 Task: Create new invoice with Date Opened :15-Apr-23, Select Customer: Bread Zeppelin, Terms: Payment Term 1. Make invoice entry for item-1 with Date: 15-Apr-23, Description: The Cheesecake Factory Strawberry_x000D_
, Action: Material, Income Account: Income:Sales, Quantity: 1, Unit Price: 8.2, Discount %: 9. Make entry for item-2 with Date: 15-Apr-23, Description: Kiss Press-On Manicure Fake Nails White Noise 24-Piece, Action: Material, Income Account: Income:Sales, Quantity: 1, Unit Price: 9.25, Discount %: 6. Make entry for item-3 with Date: 15-Apr-23, Description: Bugles Original_x000D_
, Action: Material, Income Account: Income:Sales, Quantity: 1, Unit Price: 10.25, Discount %: 8. Write Notes: Looking forward to serving you again.. Post Invoice with Post Date: 15-Apr-23, Post to Accounts: Assets:Accounts Receivable. Pay / Process Payment with Transaction Date: 15-May-23, Amount: 25.587, Transfer Account: Checking Account. Print Invoice, display notes by going to Option, then go to Display Tab and check Invoice Notes.
Action: Mouse pressed left at (145, 28)
Screenshot: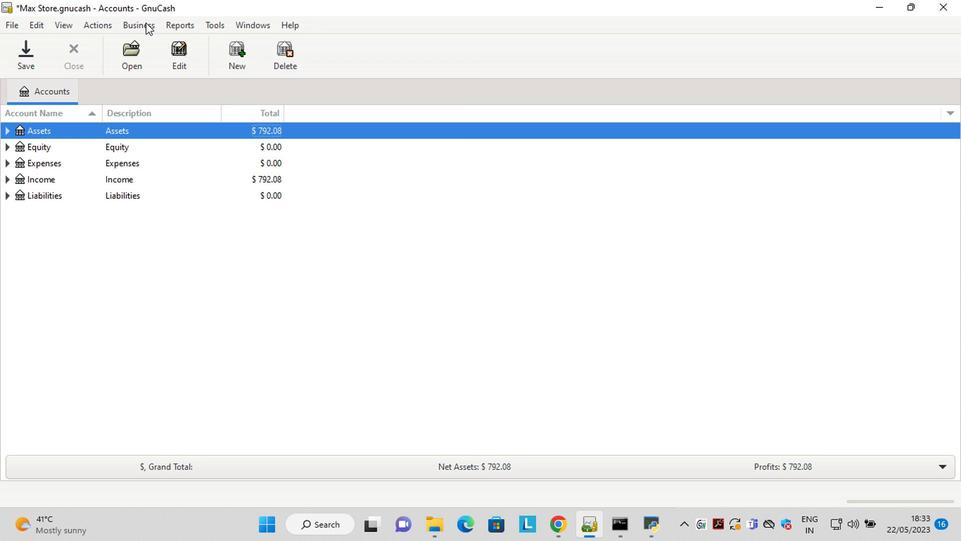 
Action: Mouse moved to (305, 100)
Screenshot: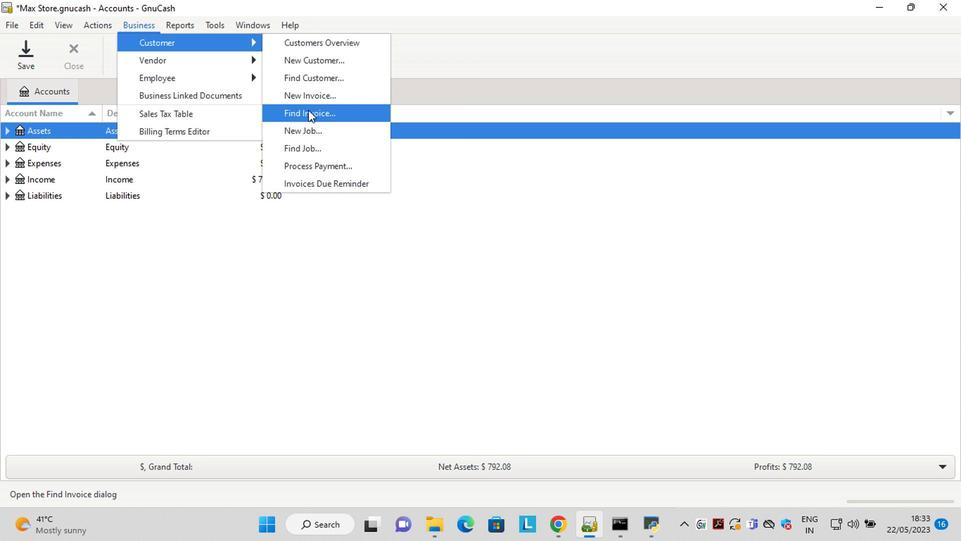 
Action: Mouse pressed left at (305, 100)
Screenshot: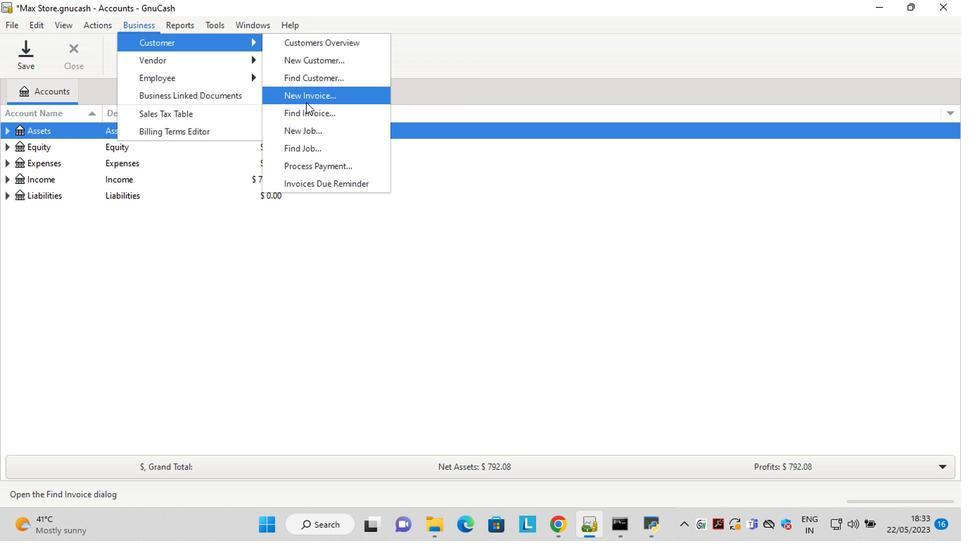 
Action: Mouse moved to (506, 211)
Screenshot: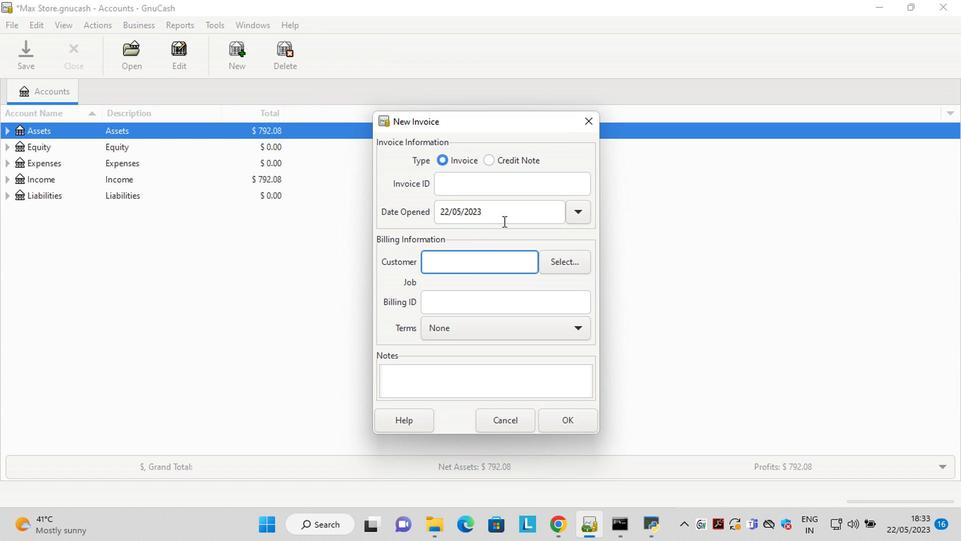
Action: Mouse pressed left at (506, 211)
Screenshot: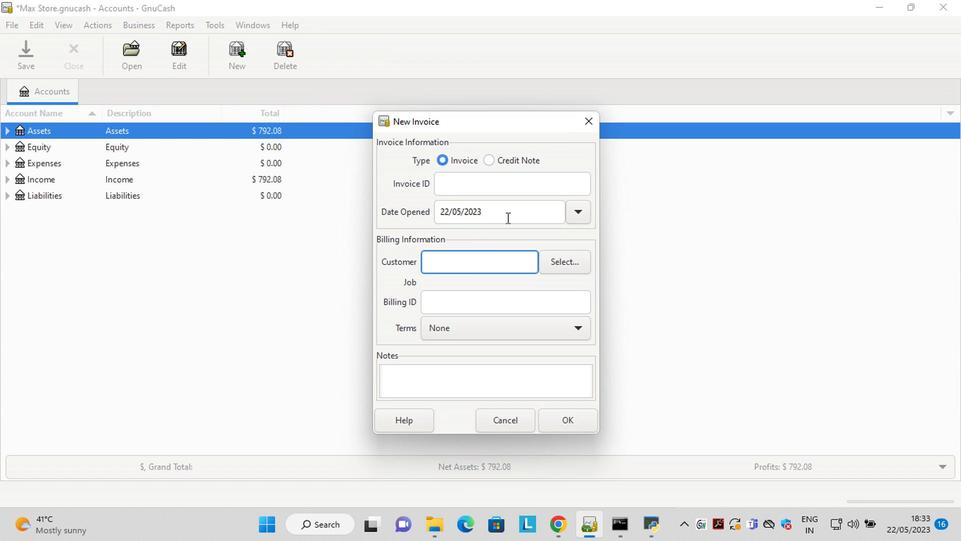 
Action: Key pressed <Key.left><Key.left><Key.left><Key.left><Key.left><Key.left><Key.left><Key.left><Key.left><Key.left><Key.left><Key.left><Key.left><Key.left><Key.left><Key.delete><Key.delete>15<Key.right><Key.right><Key.delete>4
Screenshot: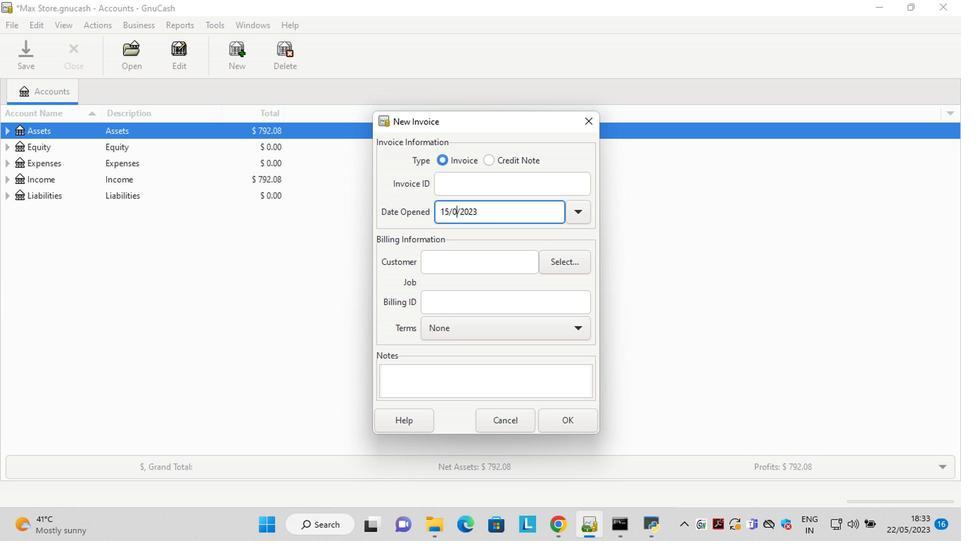
Action: Mouse moved to (572, 253)
Screenshot: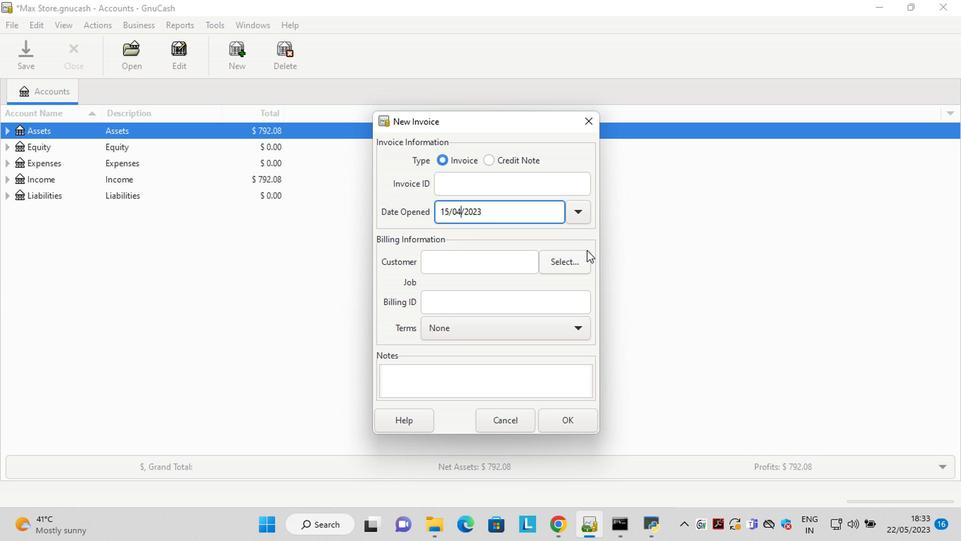 
Action: Mouse pressed left at (572, 253)
Screenshot: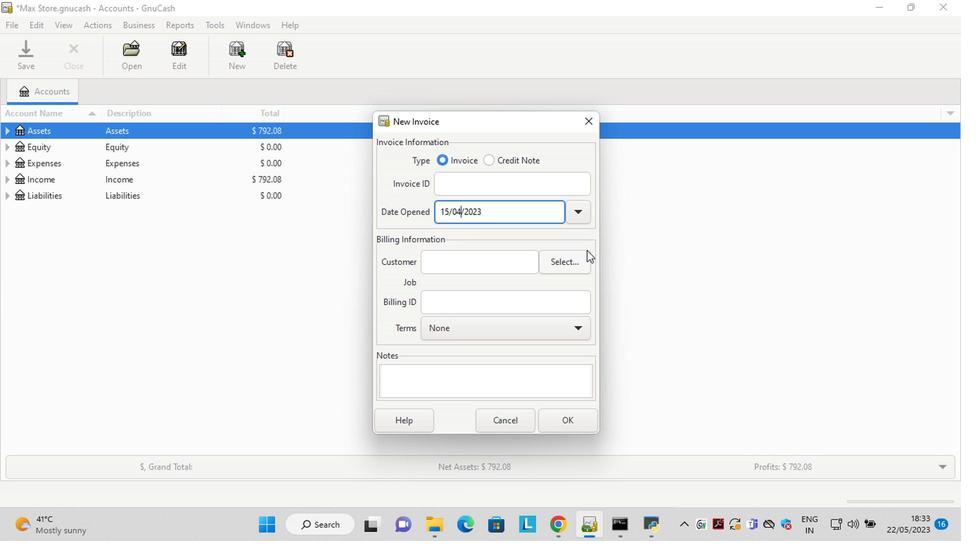 
Action: Mouse moved to (553, 240)
Screenshot: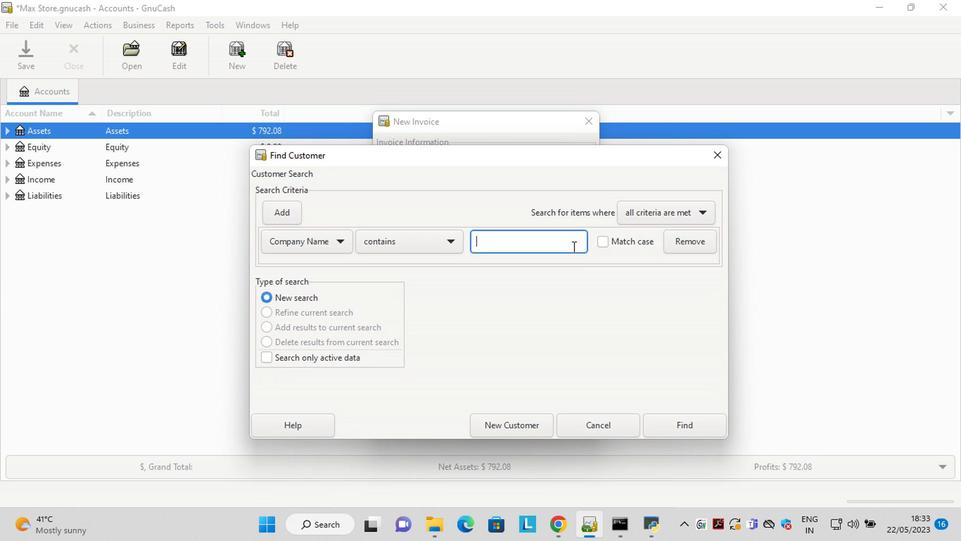 
Action: Mouse pressed left at (553, 240)
Screenshot: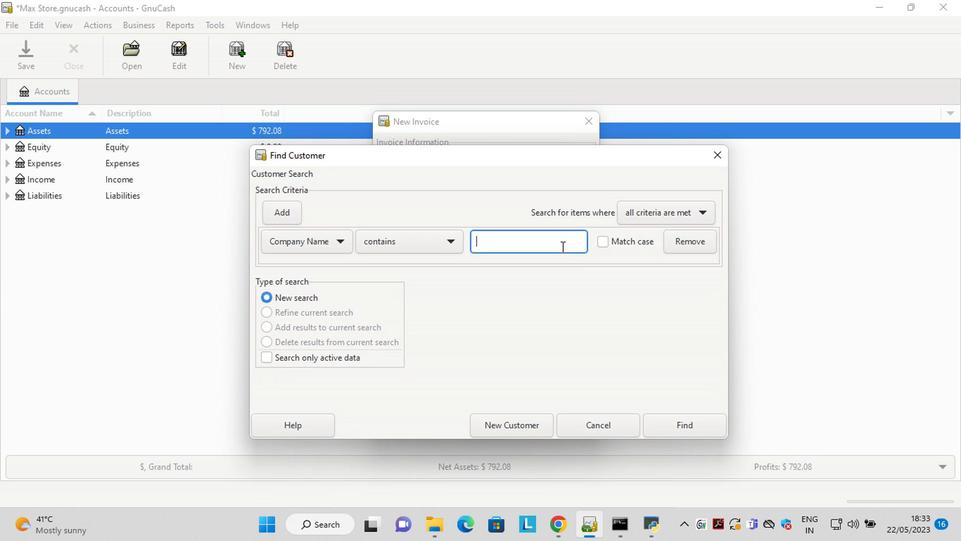 
Action: Key pressed <Key.shift>Bread
Screenshot: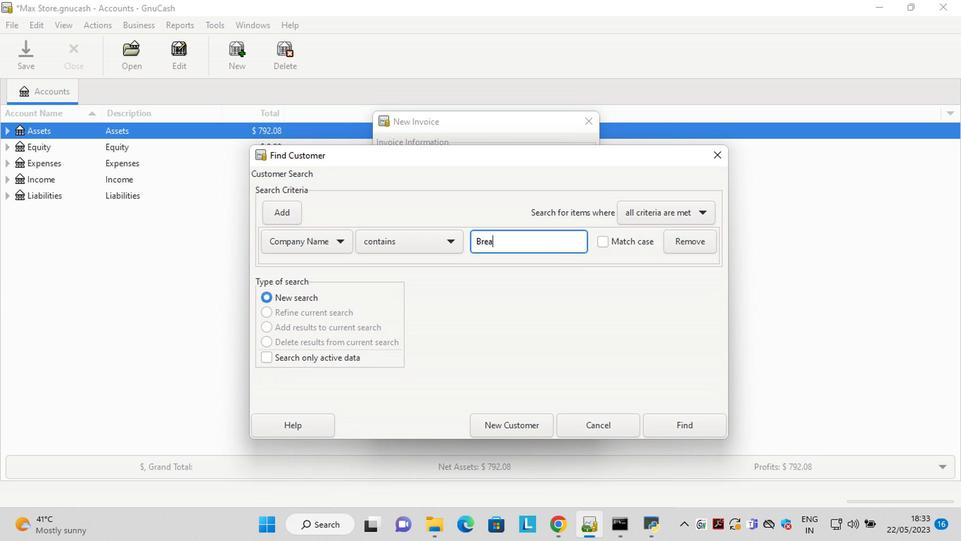 
Action: Mouse moved to (673, 413)
Screenshot: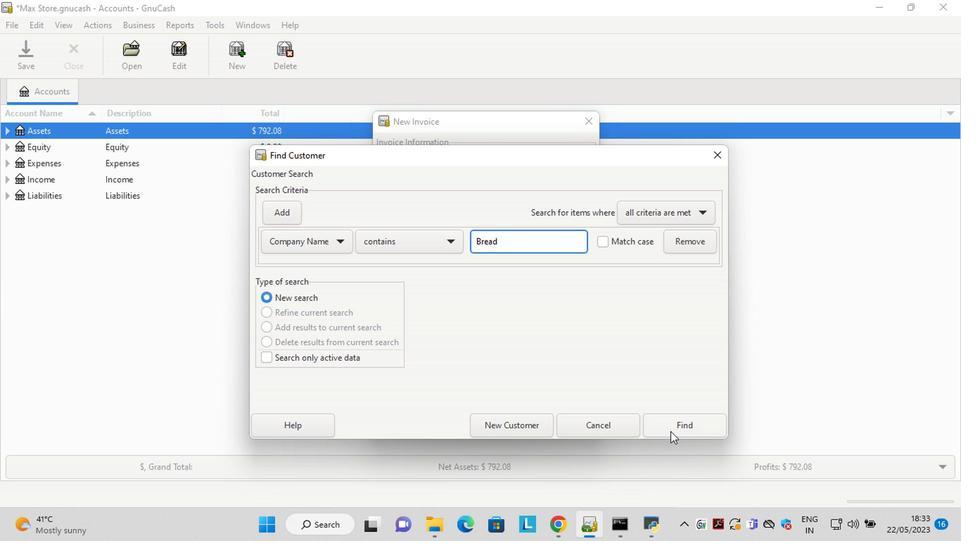 
Action: Mouse pressed left at (673, 413)
Screenshot: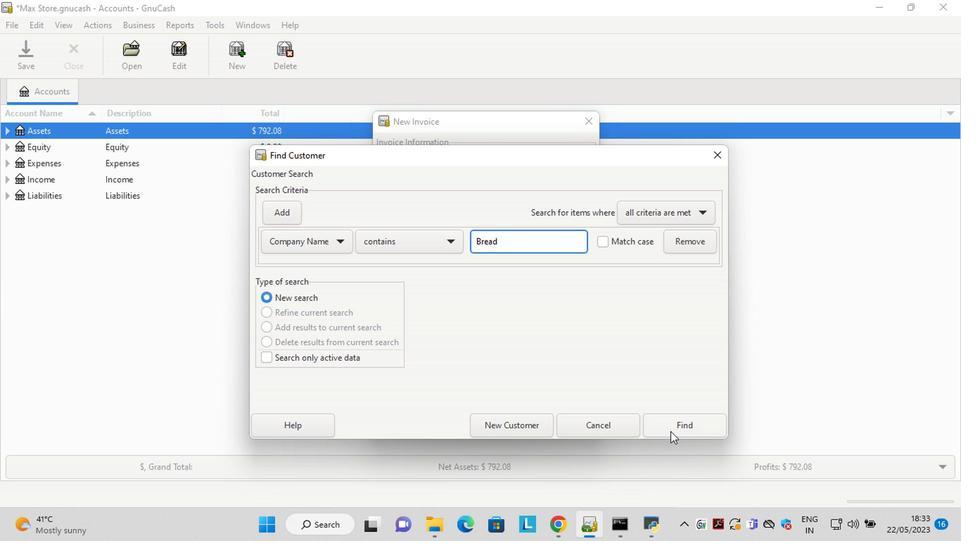 
Action: Mouse moved to (482, 275)
Screenshot: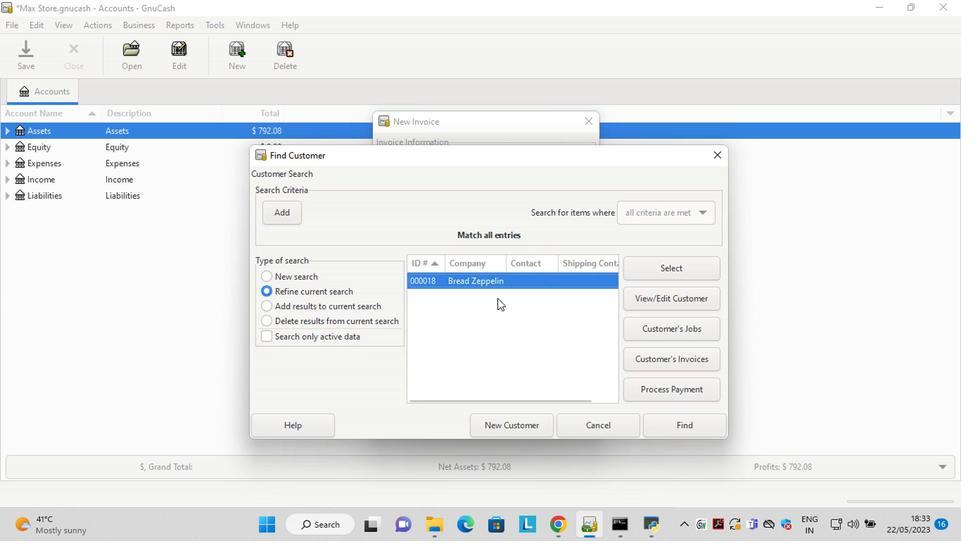 
Action: Mouse pressed left at (482, 275)
Screenshot: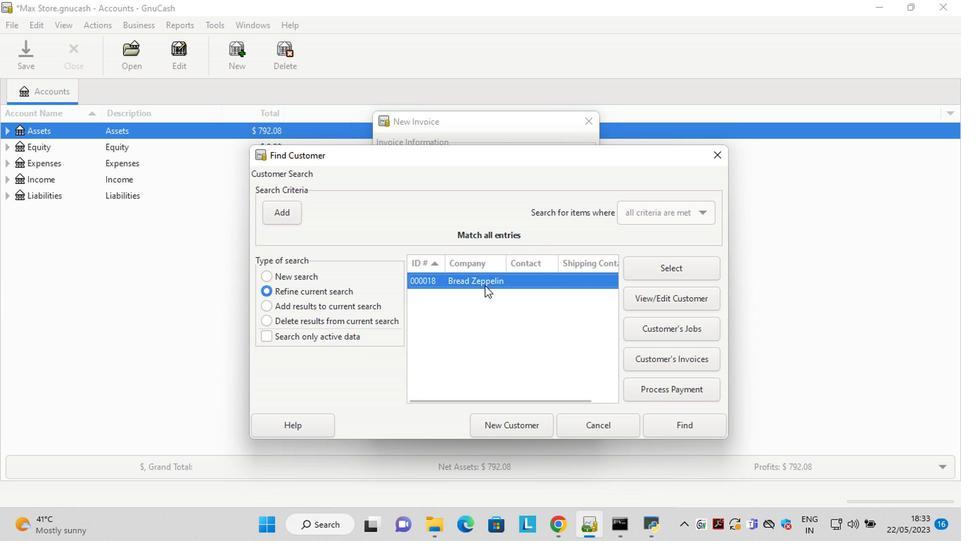 
Action: Mouse pressed left at (482, 275)
Screenshot: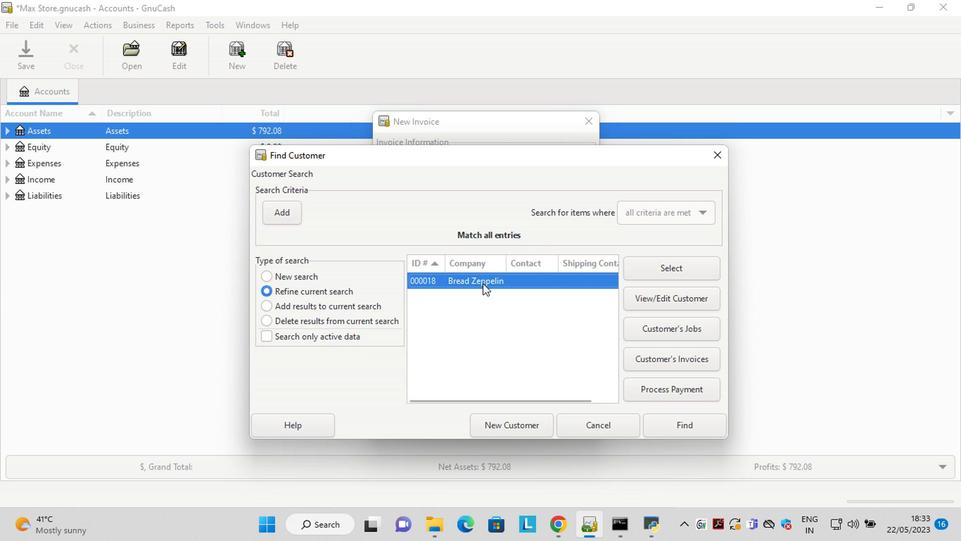 
Action: Mouse moved to (485, 322)
Screenshot: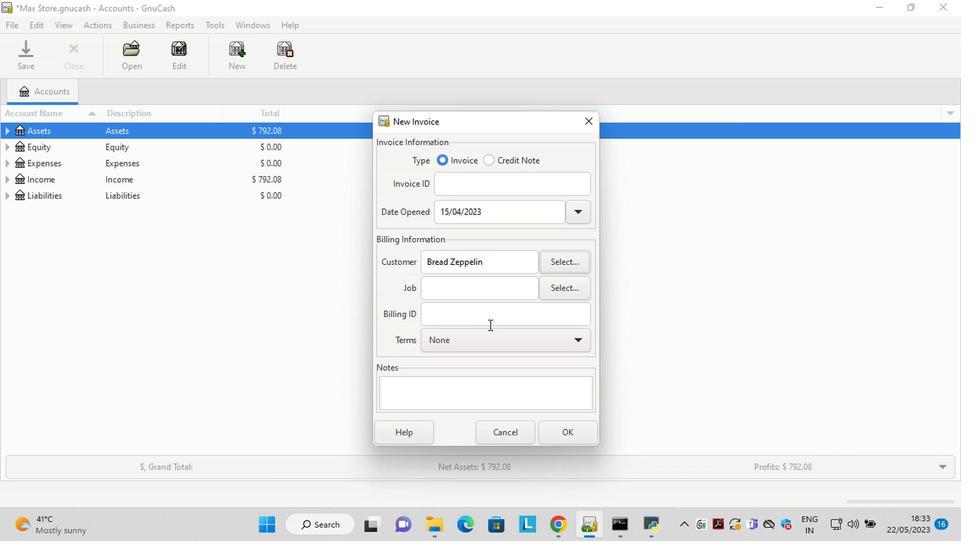 
Action: Mouse pressed left at (485, 322)
Screenshot: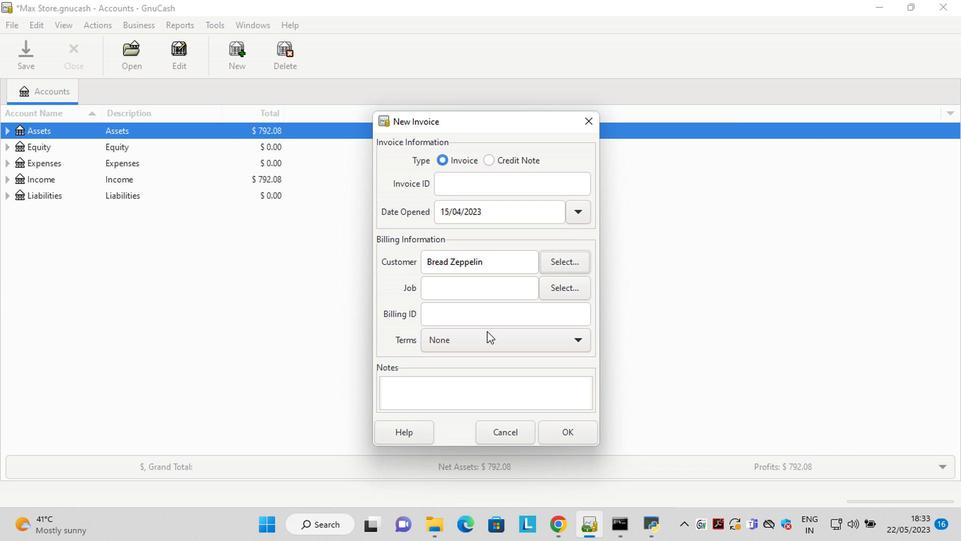 
Action: Mouse moved to (466, 348)
Screenshot: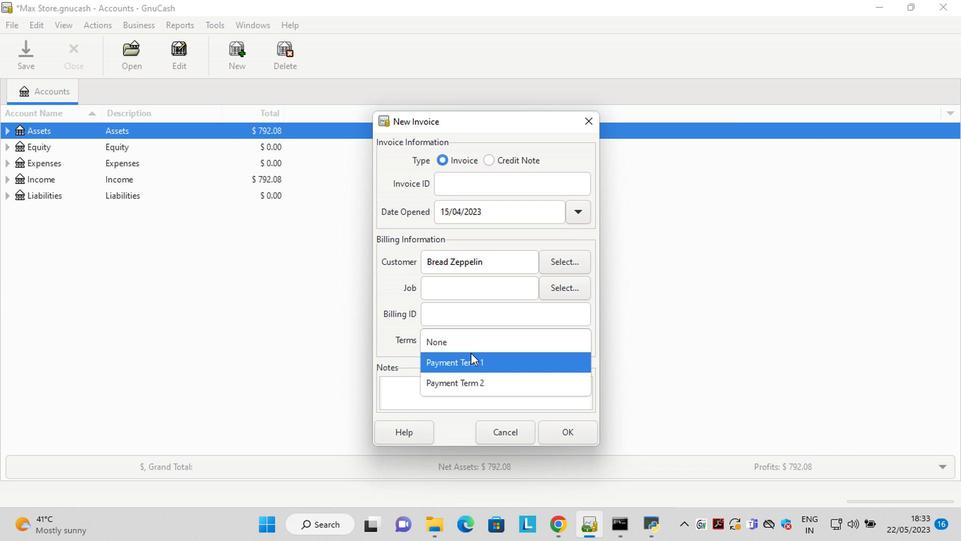 
Action: Mouse pressed left at (466, 348)
Screenshot: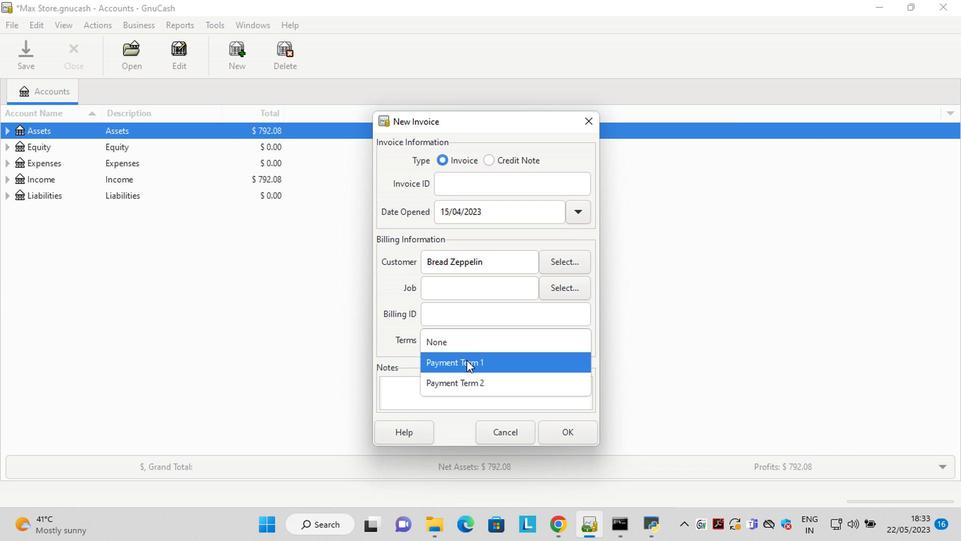 
Action: Mouse moved to (574, 412)
Screenshot: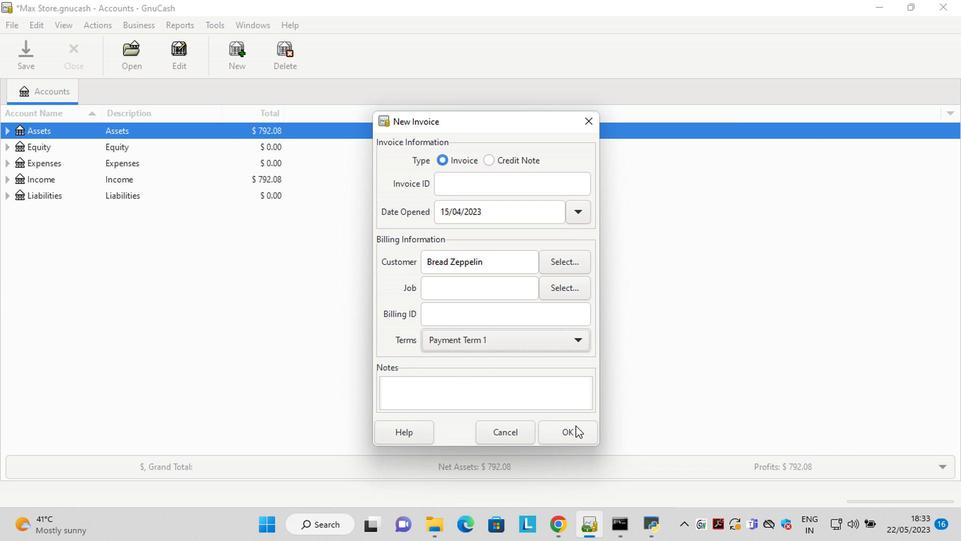 
Action: Mouse pressed left at (574, 412)
Screenshot: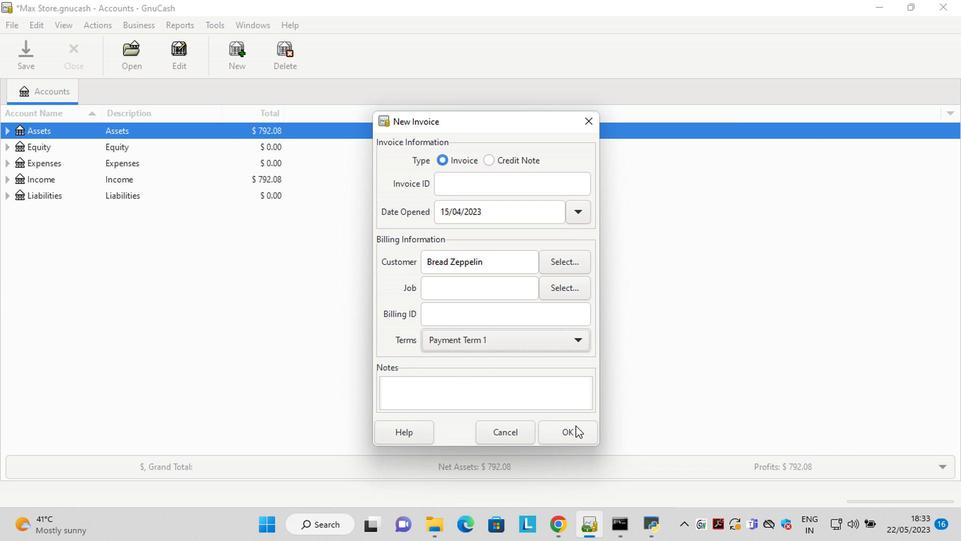
Action: Mouse moved to (410, 322)
Screenshot: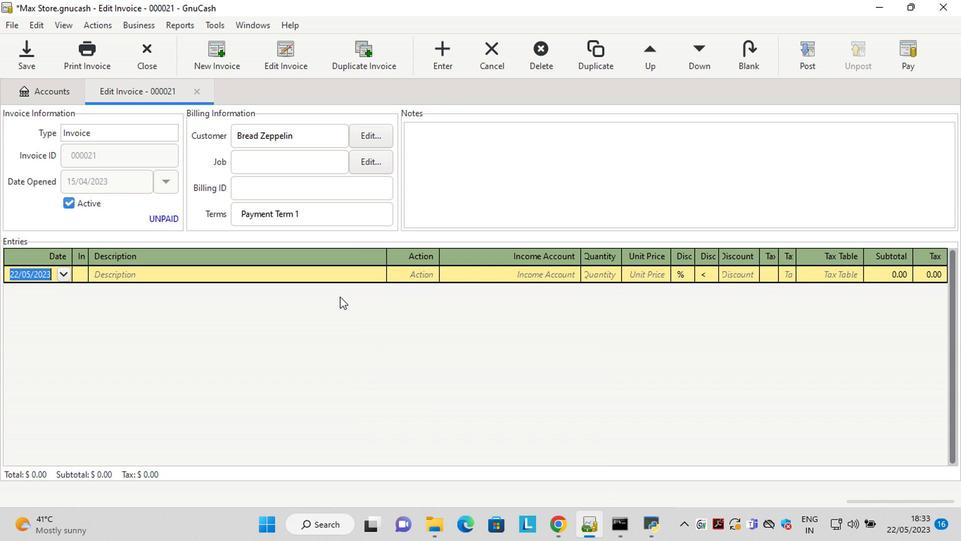 
Action: Key pressed <Key.left><Key.delete><Key.delete>15<Key.right><Key.right><Key.delete>4<Key.tab><Key.shift>The<Key.space><Key.shift>Cheesecake<Key.space><Key.shift>Factory<Key.space><Key.shift>Strawberry<Key.tab>ma<Key.tab>sale<Key.tab>1<Key.tab>8.20<Key.tab>
Screenshot: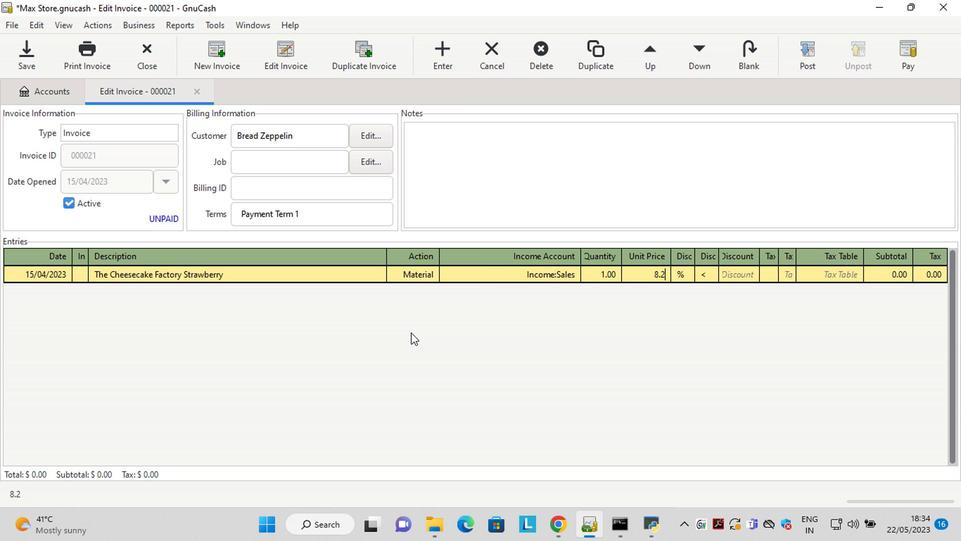 
Action: Mouse moved to (700, 268)
Screenshot: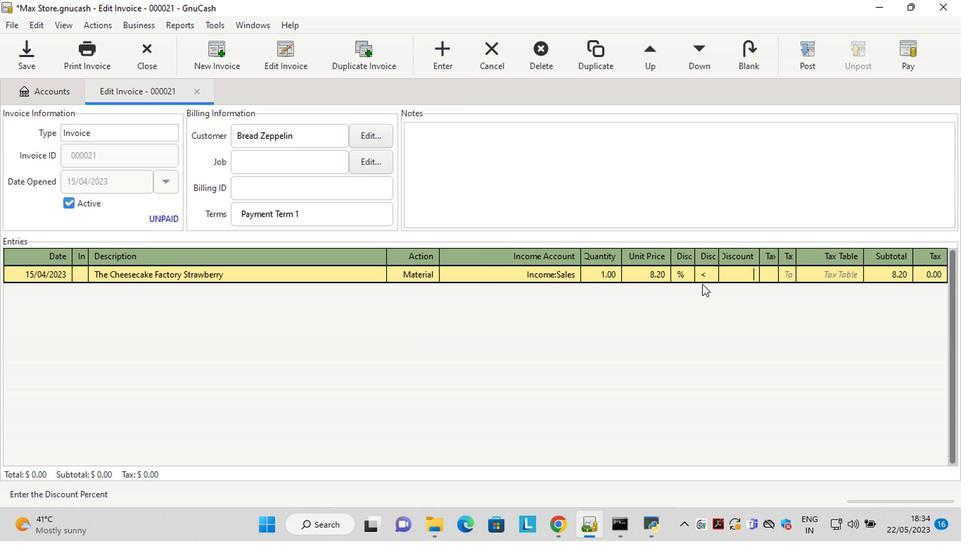 
Action: Mouse pressed left at (700, 268)
Screenshot: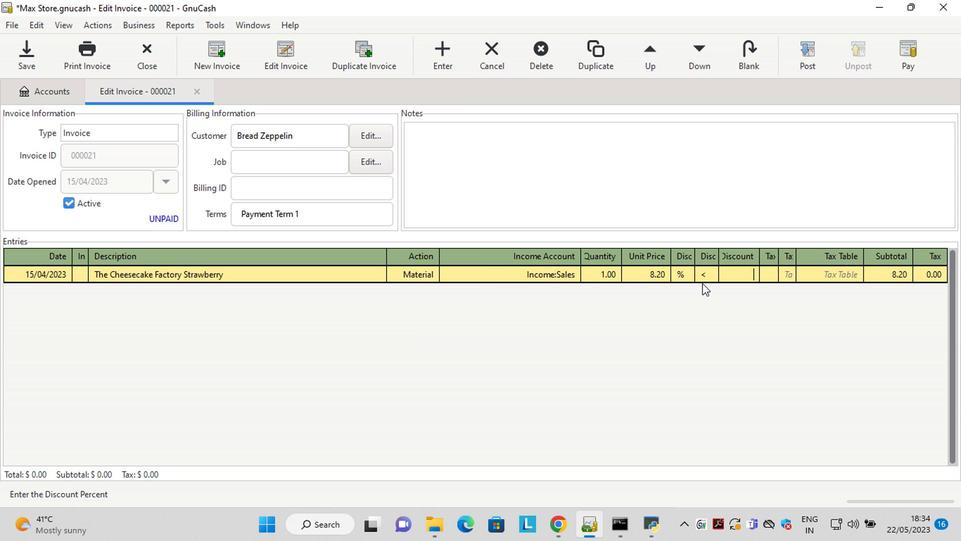 
Action: Mouse moved to (744, 267)
Screenshot: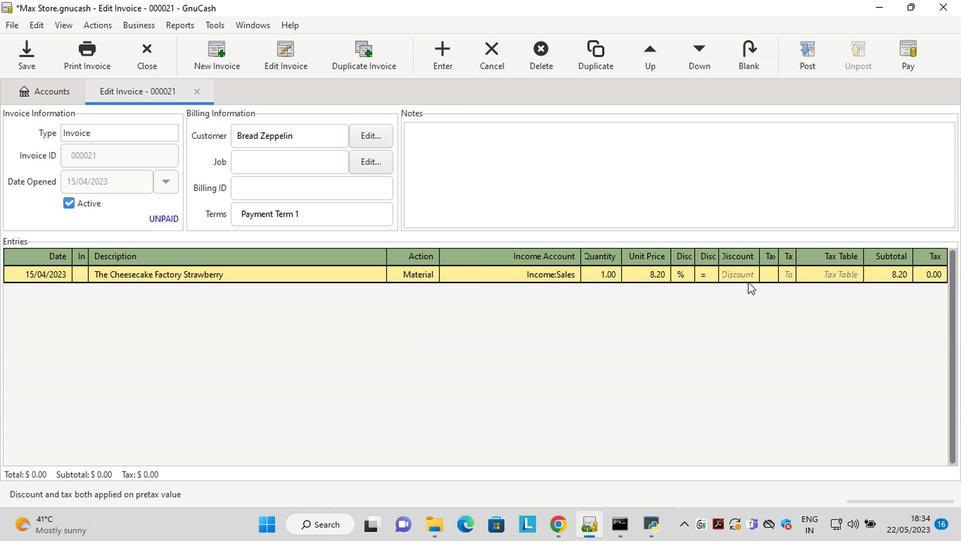 
Action: Mouse pressed left at (744, 267)
Screenshot: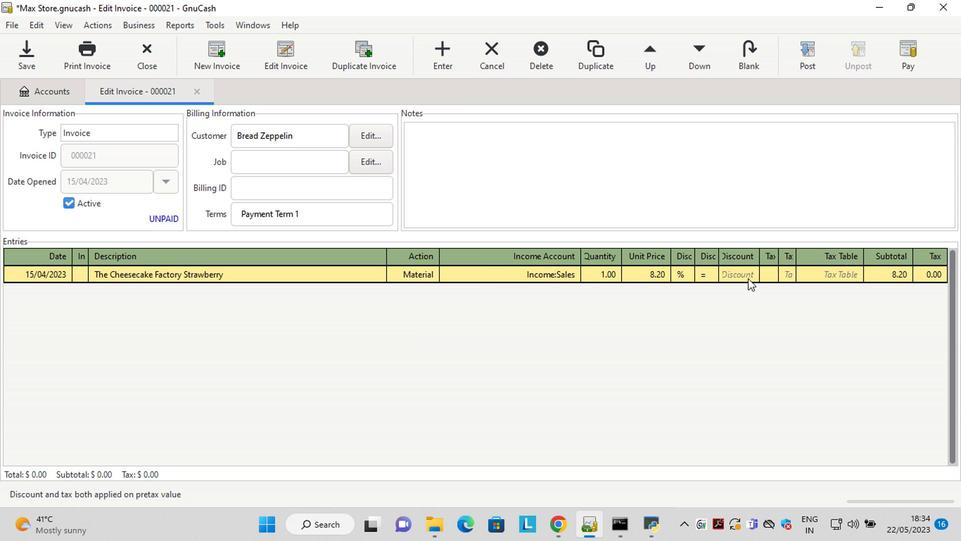 
Action: Key pressed 9<Key.tab><Key.tab><Key.shift>Kiss<Key.space><Key.shift>Press-<Key.shift>On<Key.space><Key.shift>Manicure<Key.space><Key.shift>Fake<Key.space><Key.shift>Nails<Key.space><Key.shift>White<Key.space><Key.shift>Noise<Key.space>24-<Key.shift>Piece<Key.tab>ma<Key.tab>sal<Key.tab>1<Key.tab>9.25<Key.tab>
Screenshot: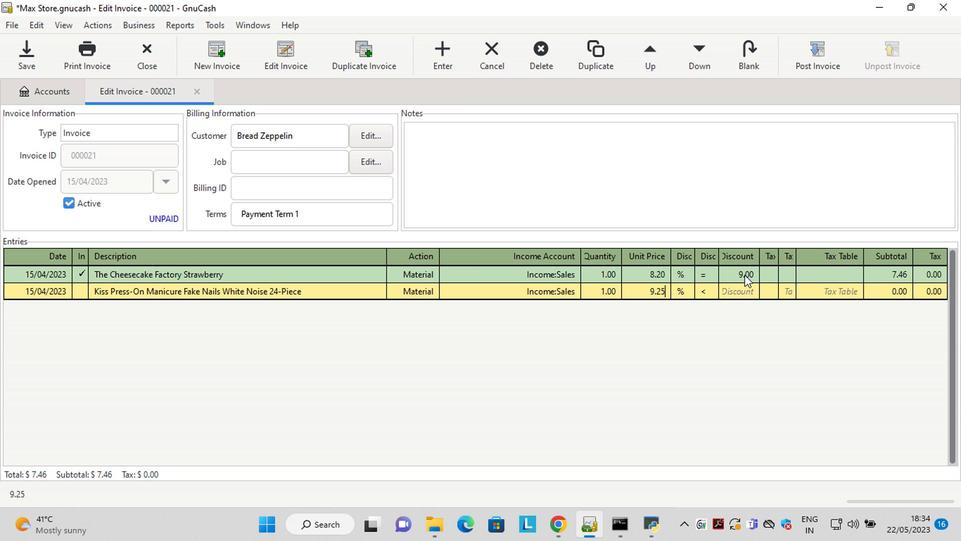 
Action: Mouse moved to (709, 284)
Screenshot: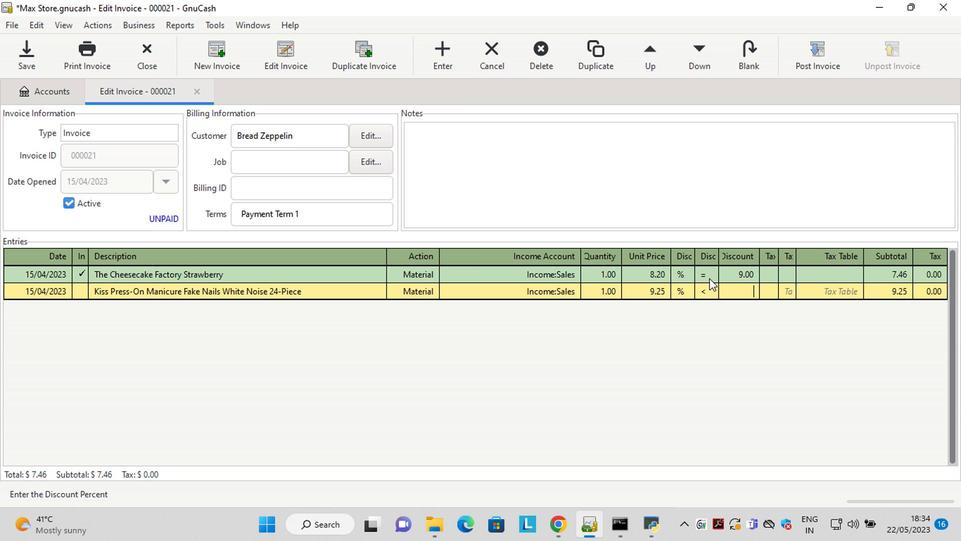 
Action: Mouse pressed left at (709, 284)
Screenshot: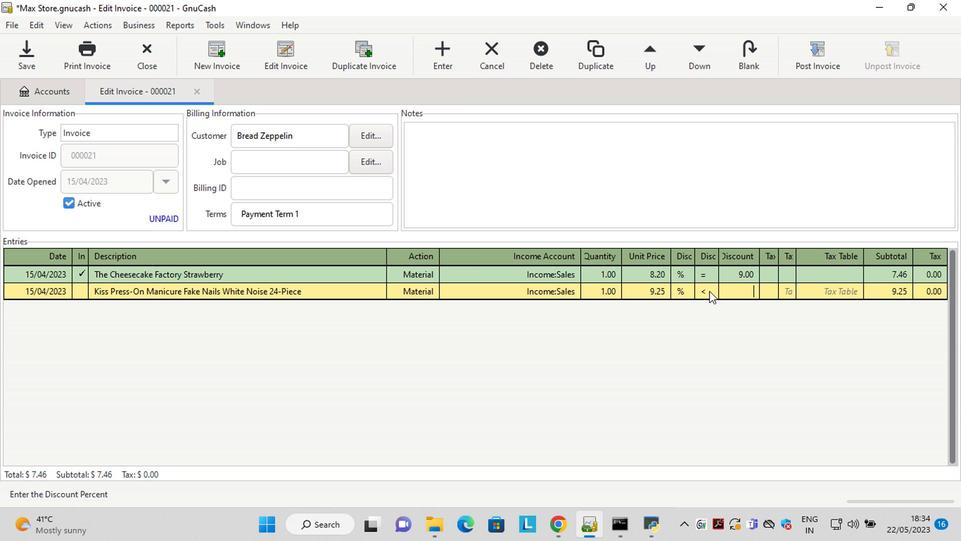 
Action: Mouse moved to (745, 280)
Screenshot: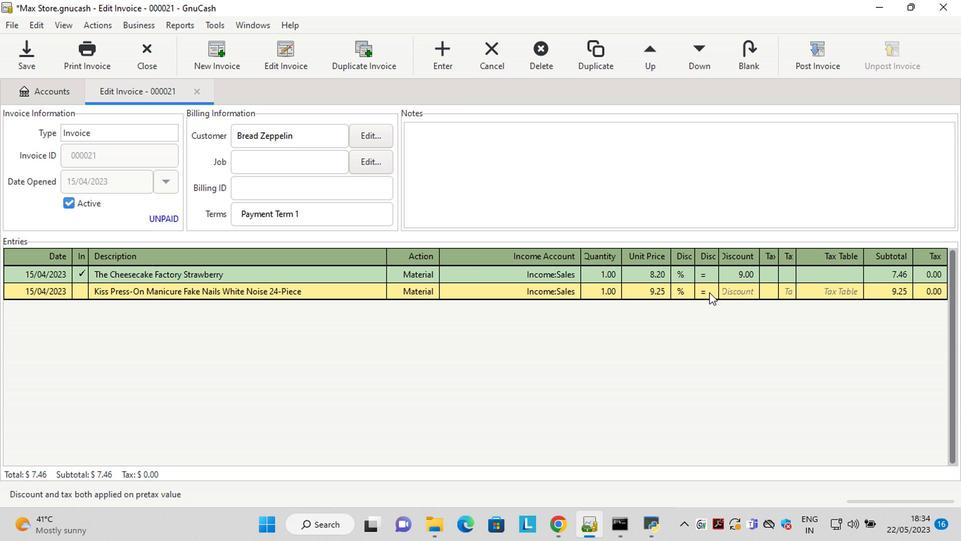 
Action: Mouse pressed left at (745, 280)
Screenshot: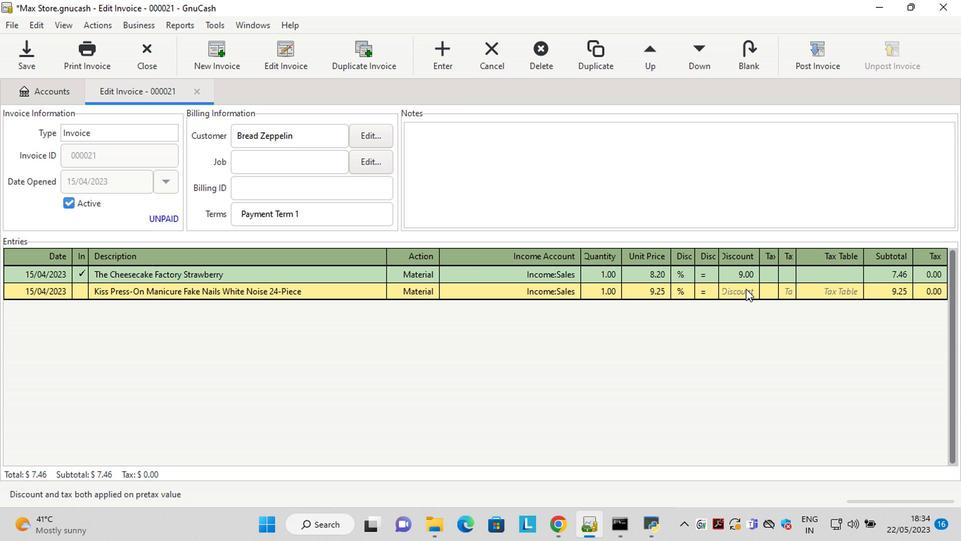 
Action: Key pressed 6<Key.tab>
Screenshot: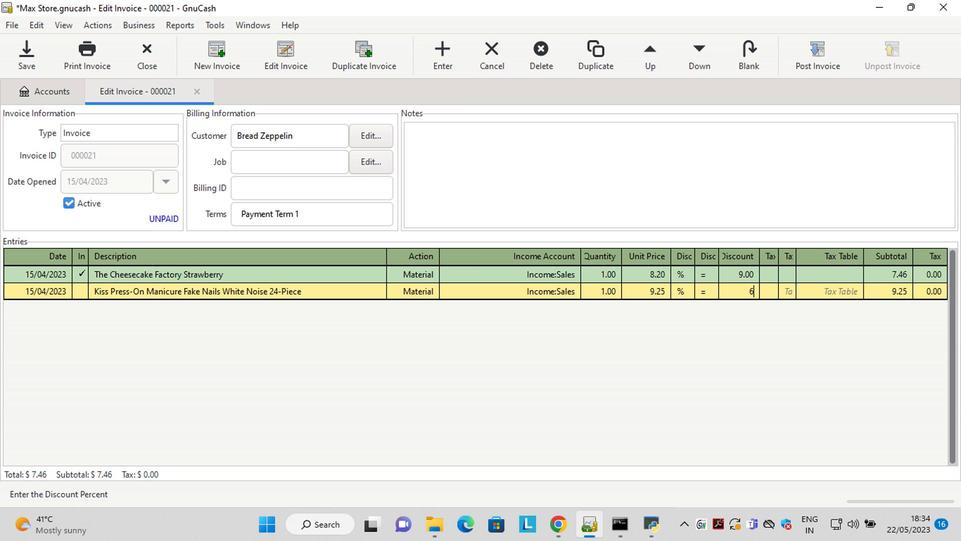 
Action: Mouse moved to (365, 313)
Screenshot: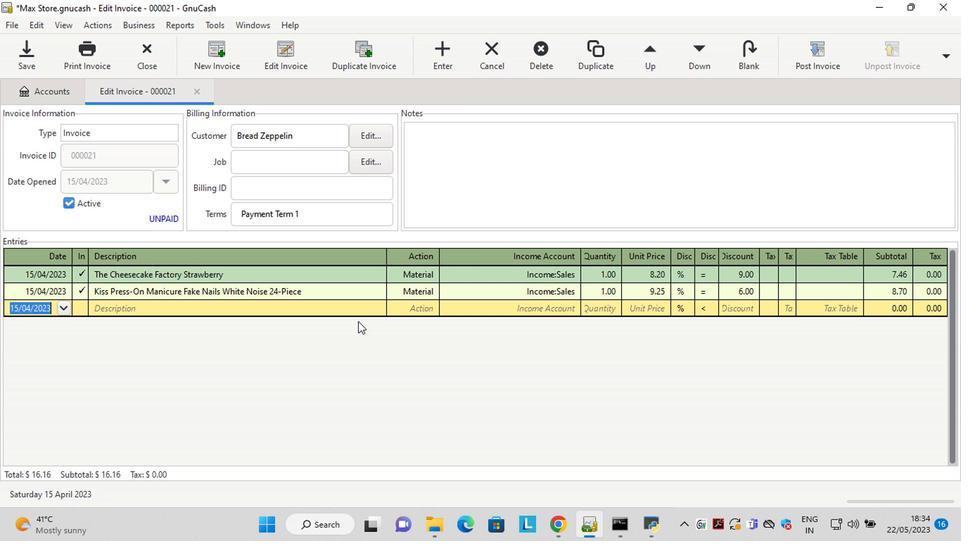 
Action: Key pressed <Key.tab>
Screenshot: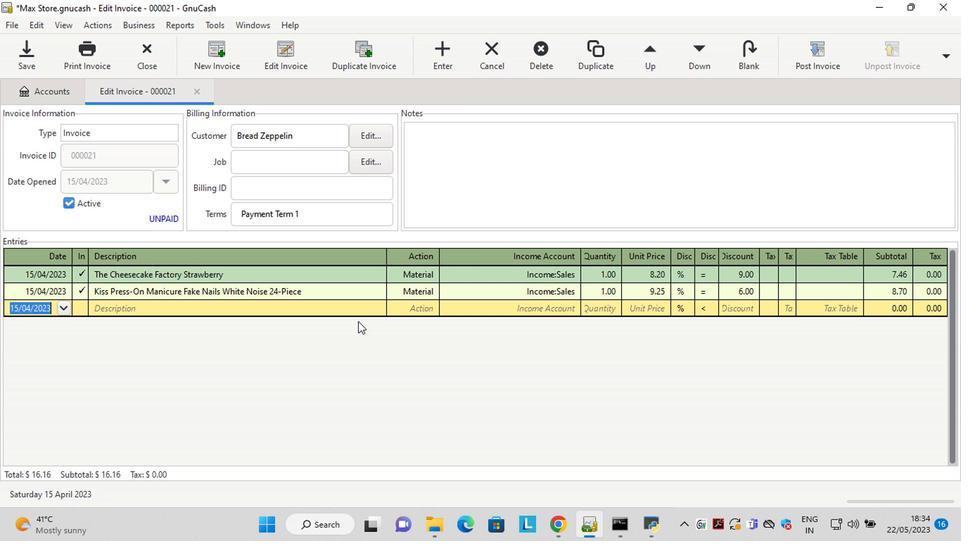 
Action: Mouse moved to (409, 336)
Screenshot: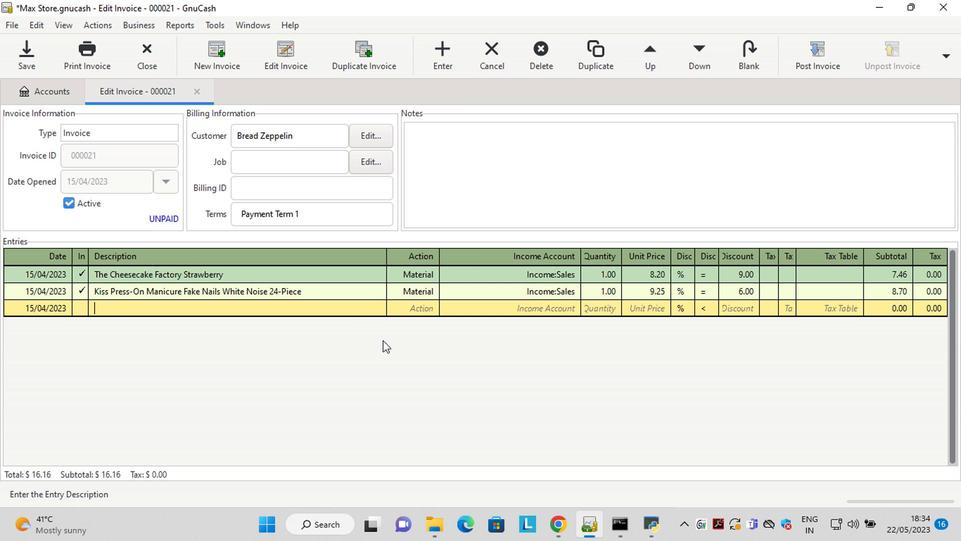 
Action: Key pressed <Key.shift>Bugle<Key.space><Key.backspace>s<Key.space><Key.shift>Original<Key.tab>man<Key.tab>
Screenshot: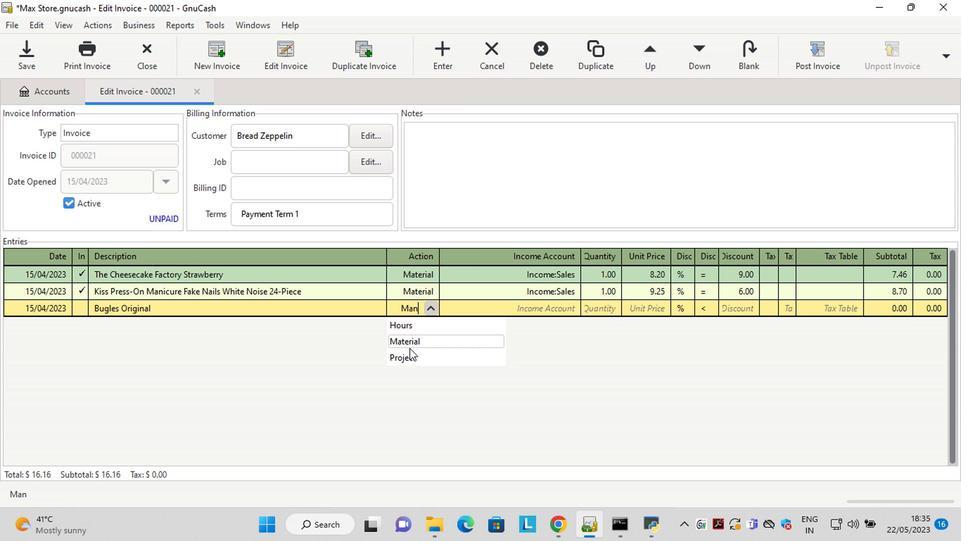 
Action: Mouse moved to (426, 302)
Screenshot: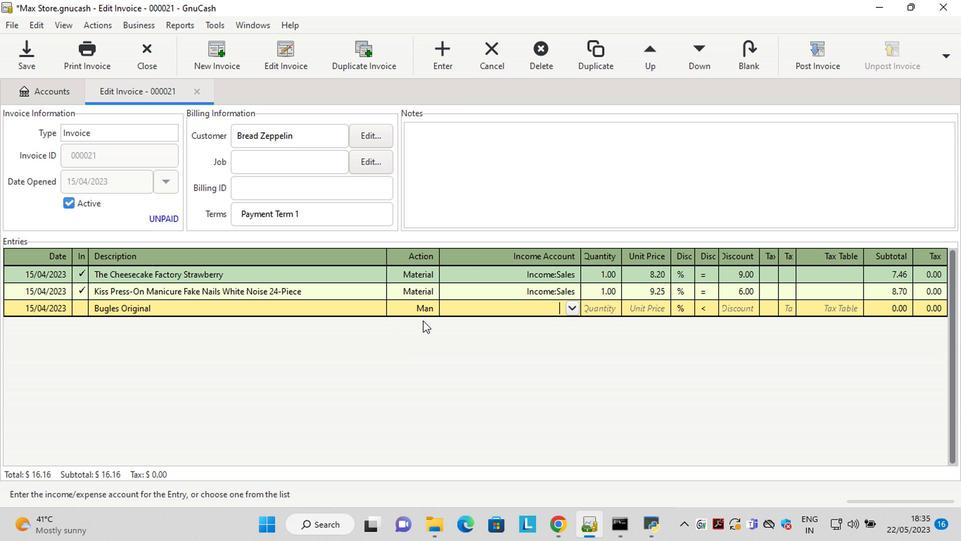 
Action: Mouse pressed left at (426, 302)
Screenshot: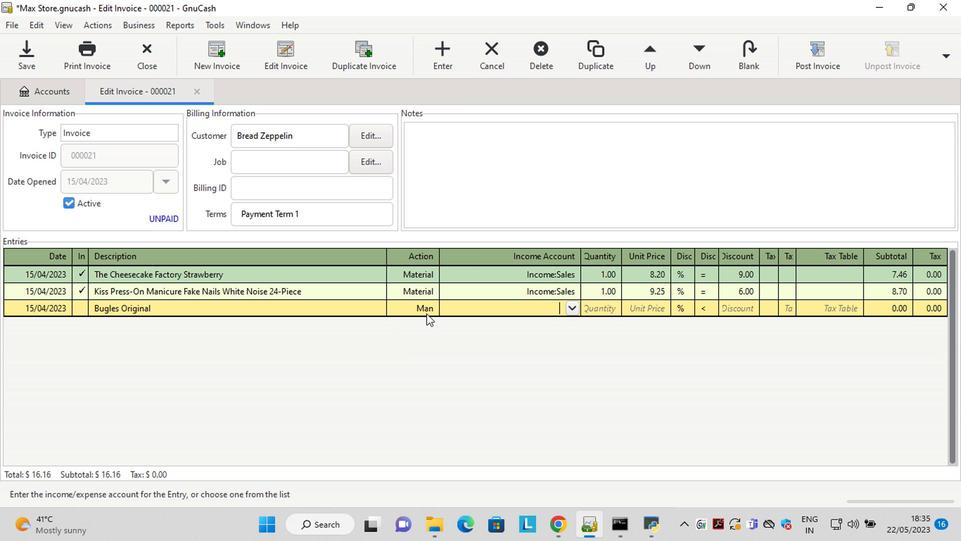 
Action: Mouse moved to (579, 288)
Screenshot: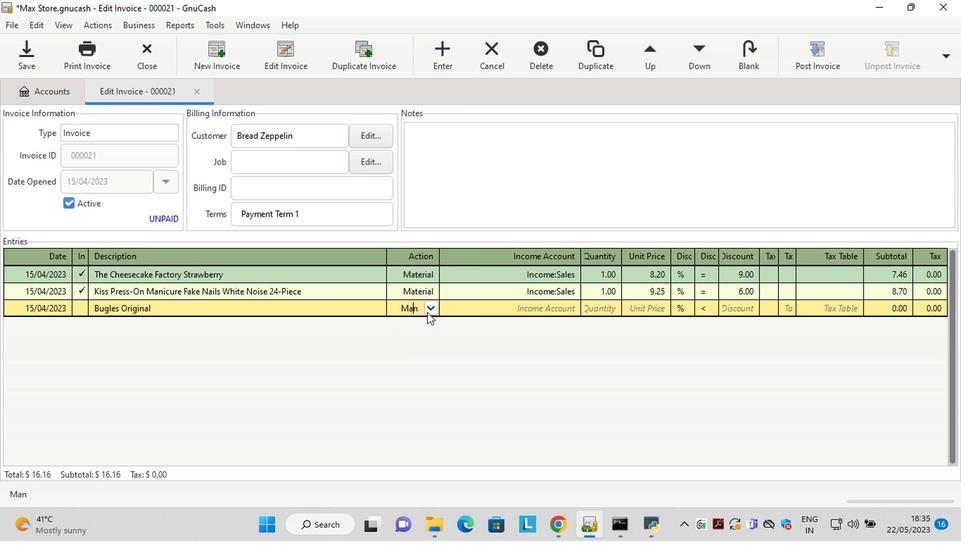 
Action: Key pressed <Key.delete>te<Key.tab>sale<Key.tab>1<Key.tab>10.25<Key.tab>
Screenshot: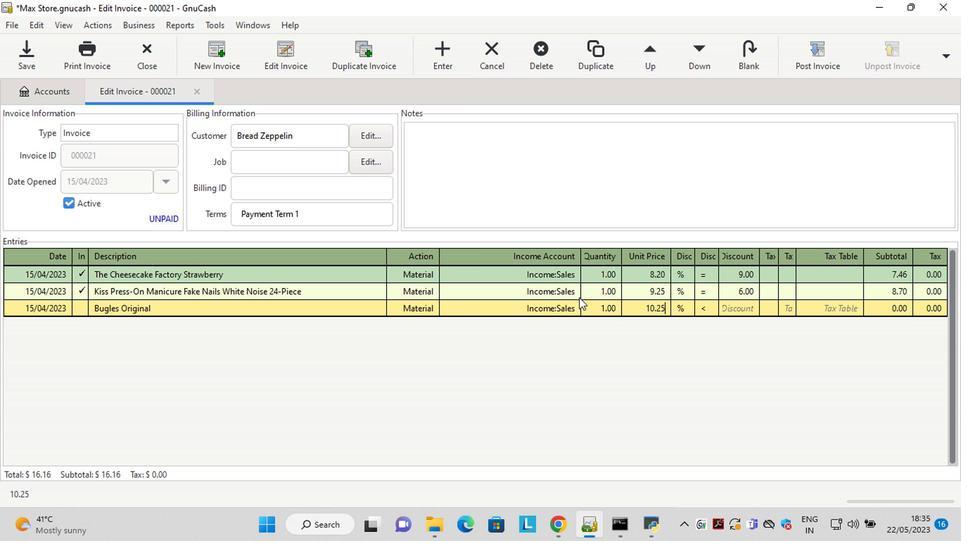 
Action: Mouse moved to (699, 300)
Screenshot: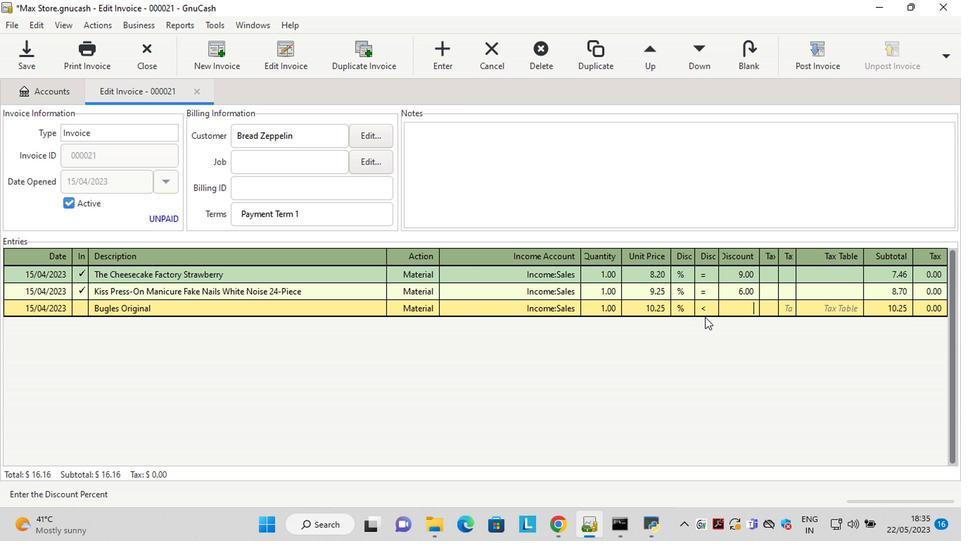 
Action: Mouse pressed left at (699, 300)
Screenshot: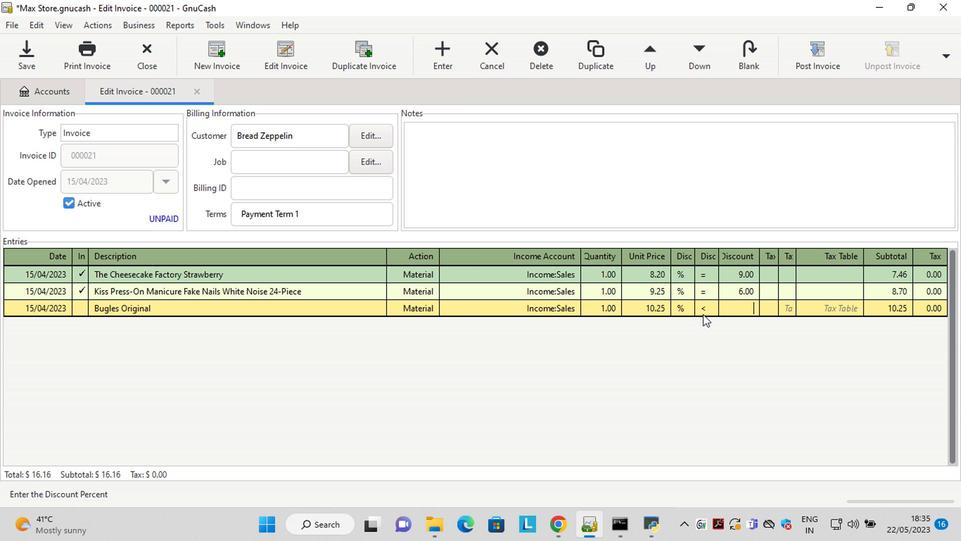 
Action: Mouse moved to (741, 299)
Screenshot: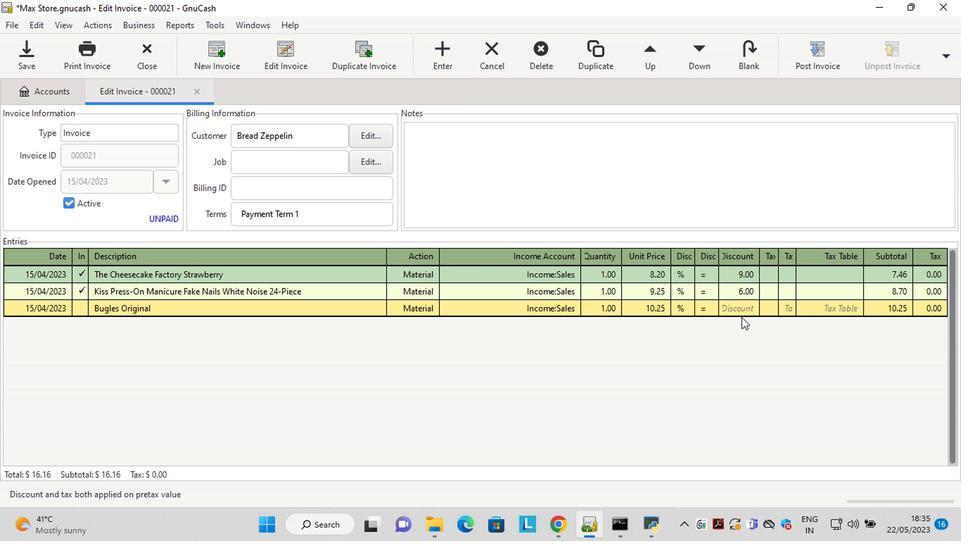 
Action: Mouse pressed left at (741, 299)
Screenshot: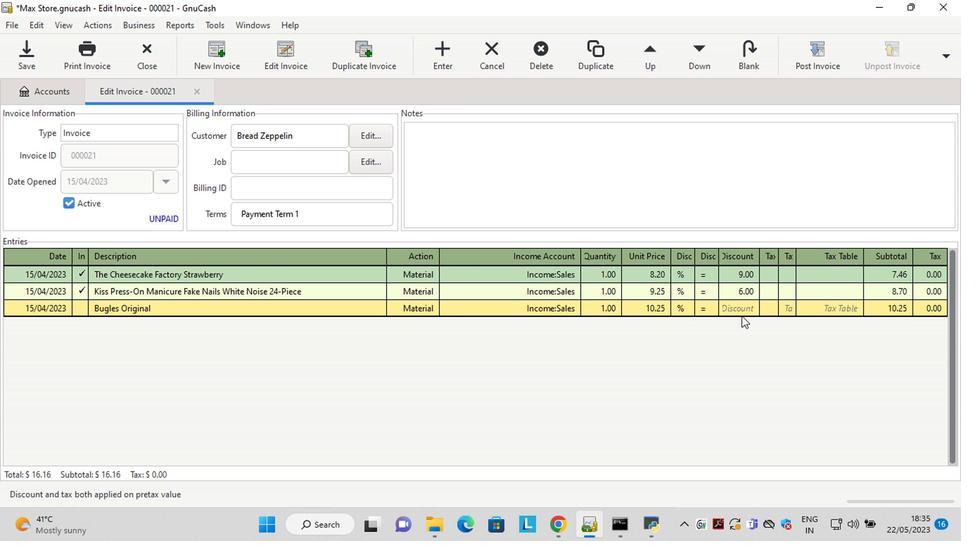 
Action: Key pressed 8<Key.tab>
Screenshot: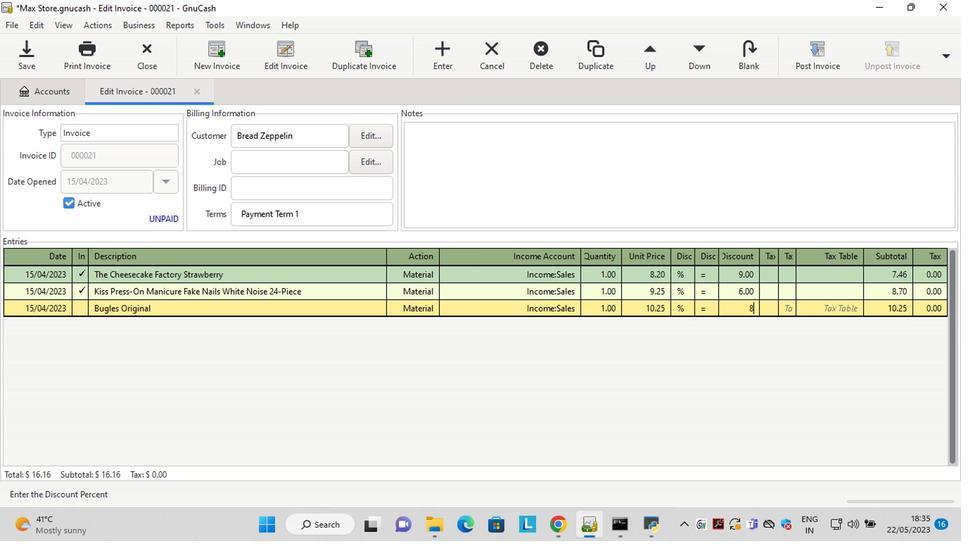 
Action: Mouse moved to (531, 151)
Screenshot: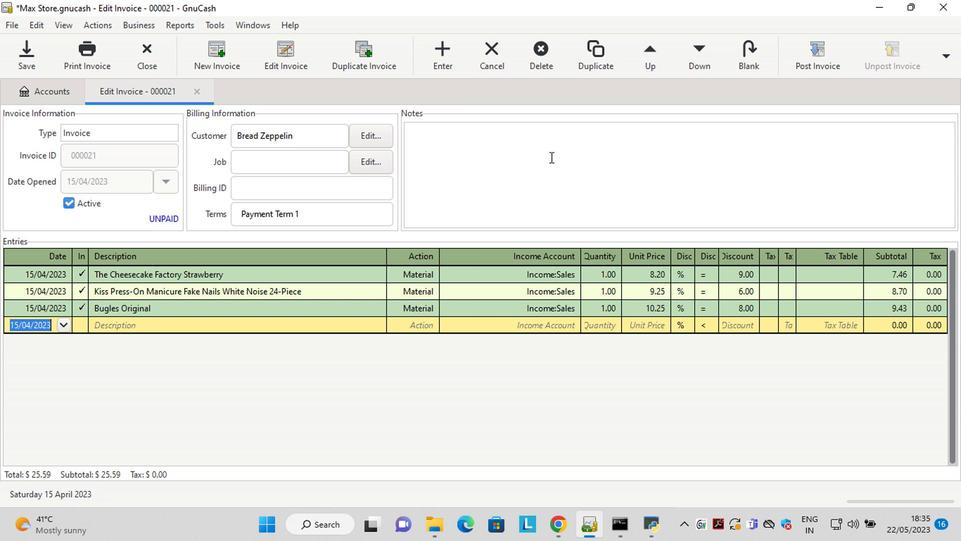 
Action: Mouse pressed left at (531, 151)
Screenshot: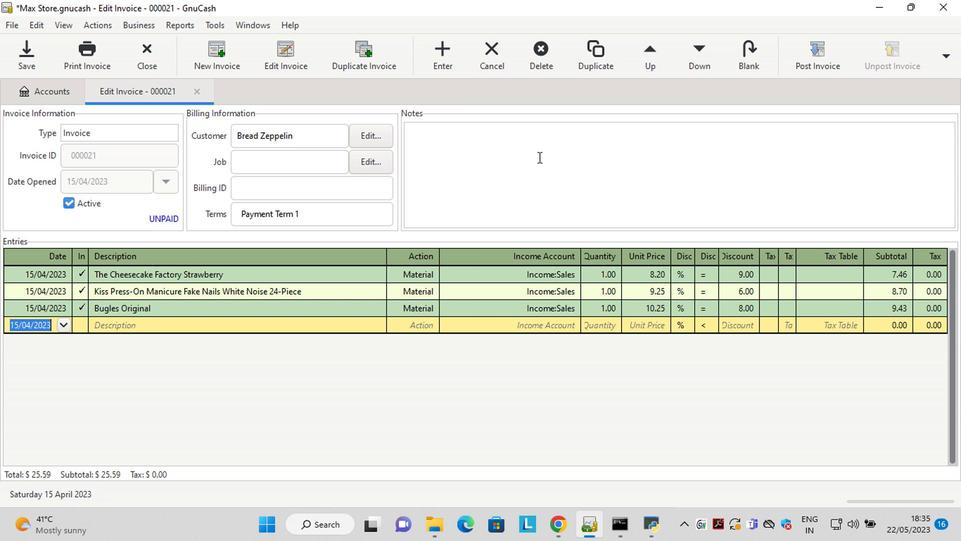 
Action: Key pressed <Key.shift>Fpp<Key.backspace><Key.backspace><Key.backspace><Key.shift>Looking<Key.space>forward<Key.space>to<Key.space>serving<Key.space>you<Key.space>again.
Screenshot: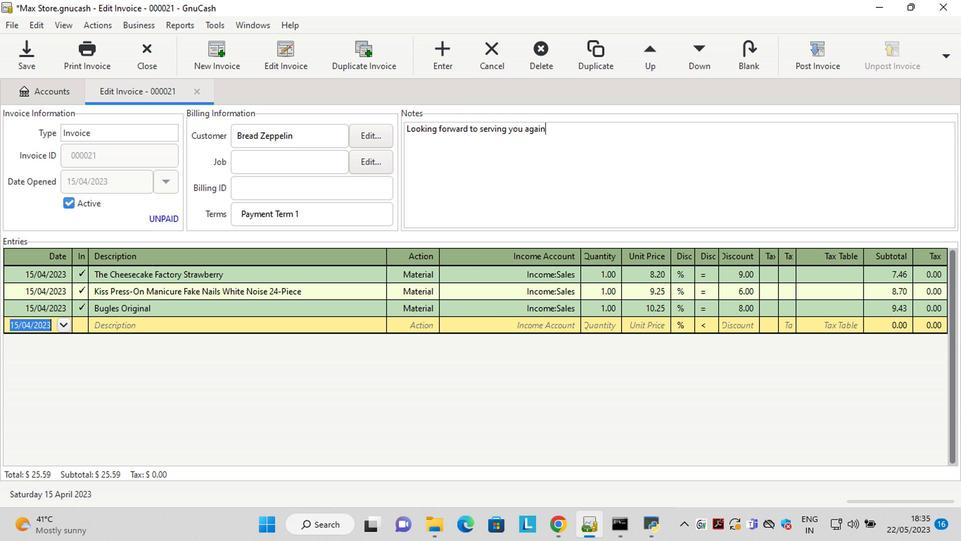 
Action: Mouse moved to (823, 60)
Screenshot: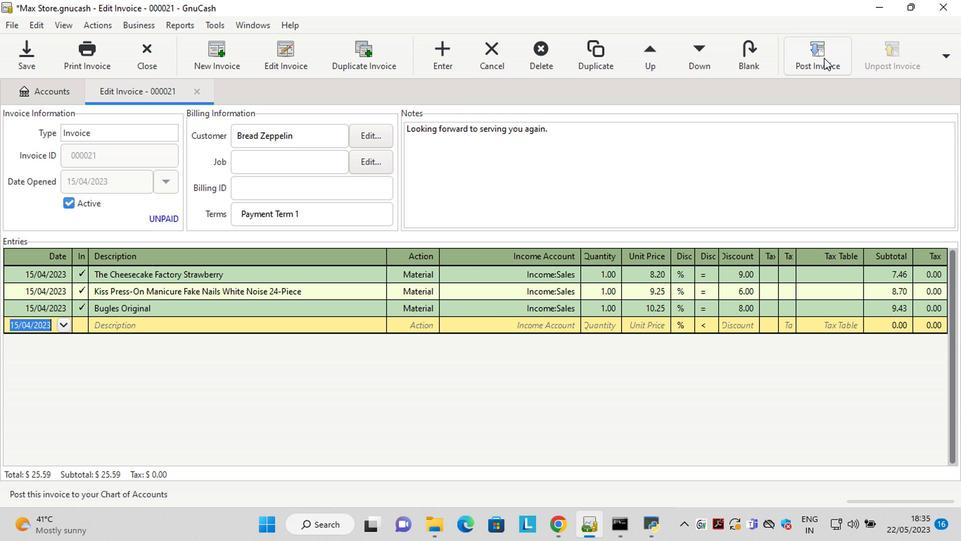 
Action: Mouse pressed left at (823, 60)
Screenshot: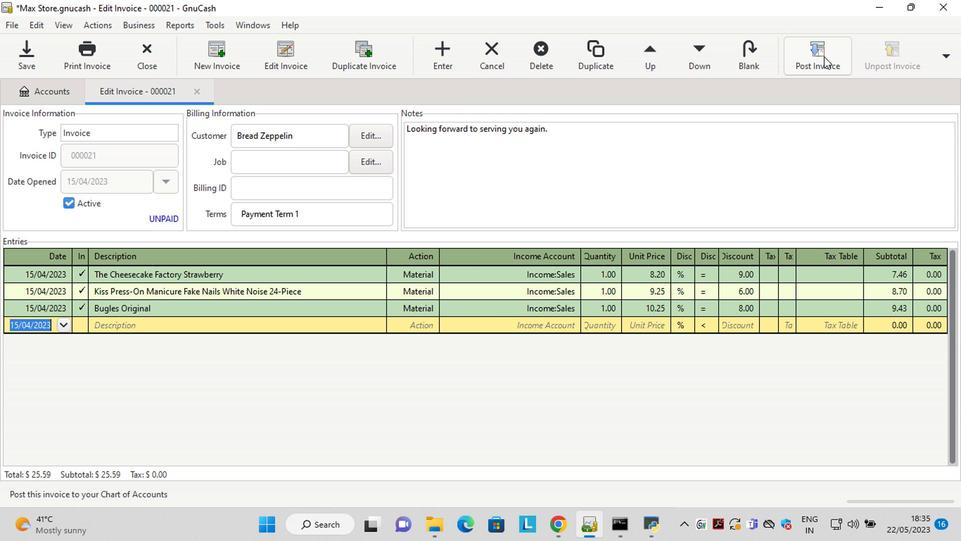 
Action: Mouse moved to (494, 223)
Screenshot: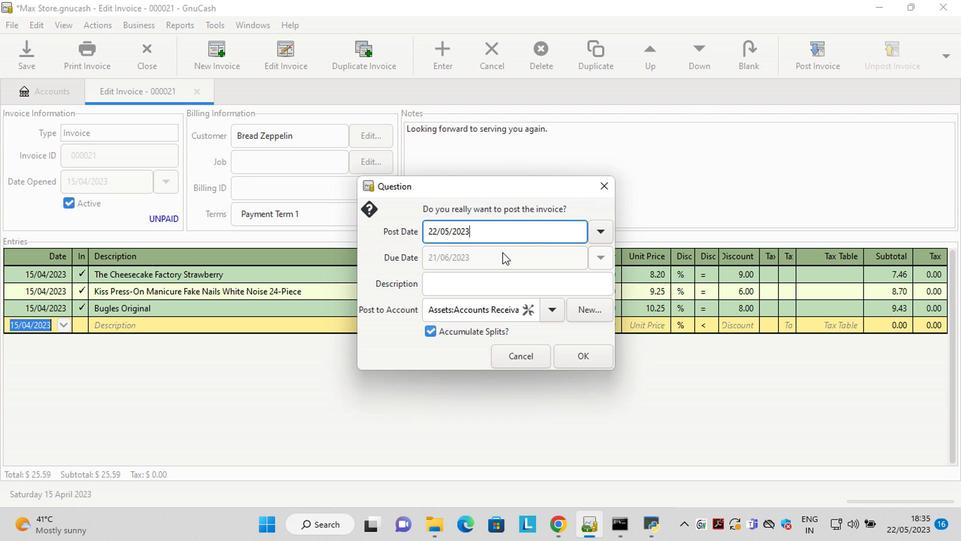 
Action: Mouse pressed left at (494, 223)
Screenshot: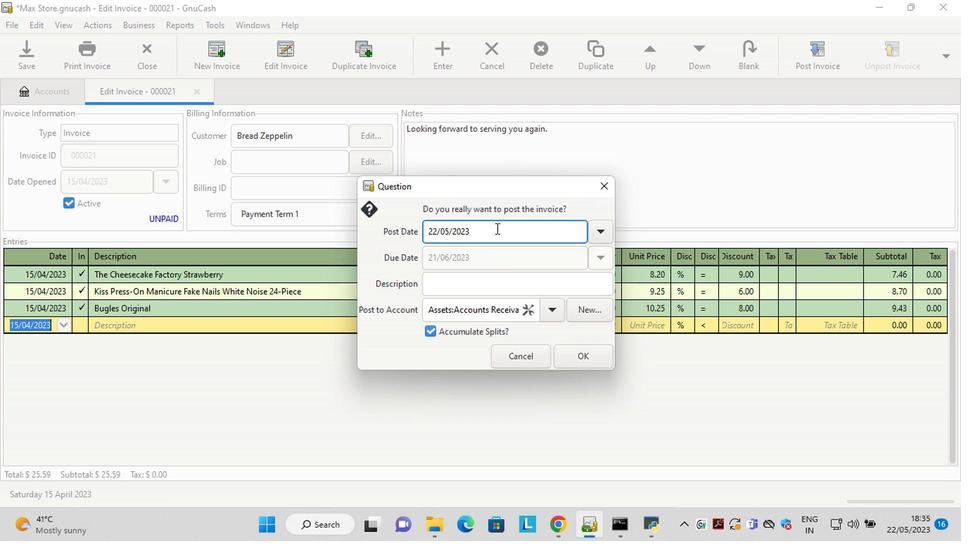 
Action: Key pressed <Key.left><Key.left><Key.left><Key.left><Key.left><Key.left><Key.left><Key.left><Key.left><Key.left><Key.left><Key.left><Key.delete><Key.delete>15<Key.right><Key.right><Key.delete>4
Screenshot: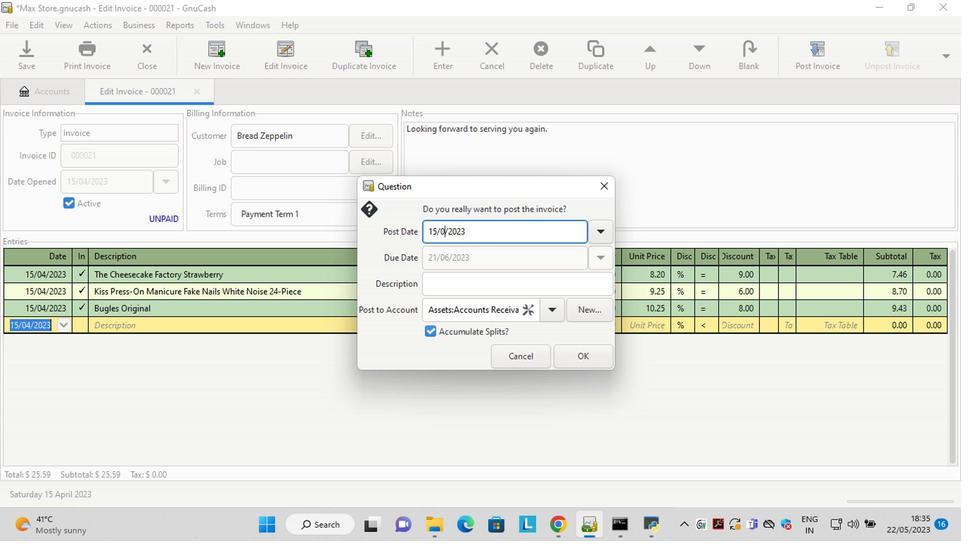 
Action: Mouse moved to (588, 343)
Screenshot: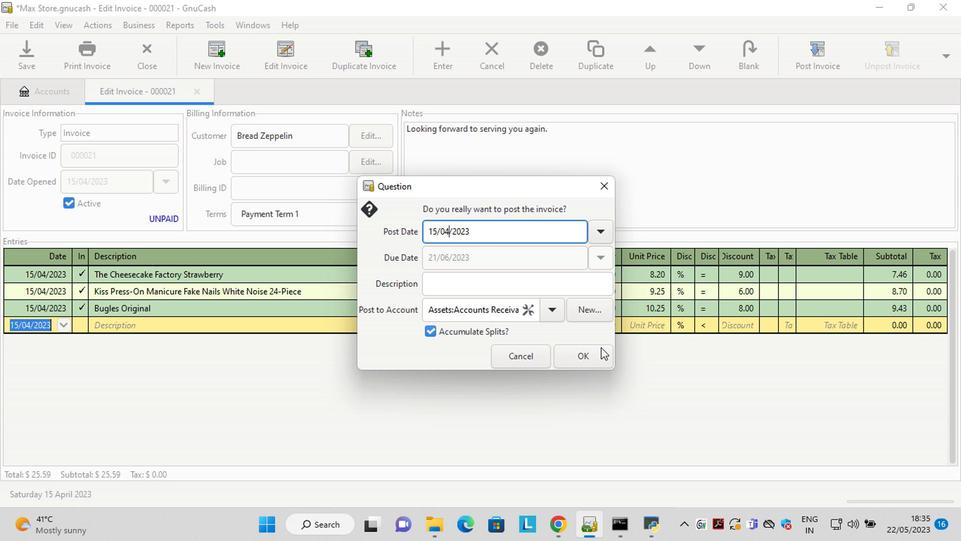 
Action: Mouse pressed left at (588, 343)
Screenshot: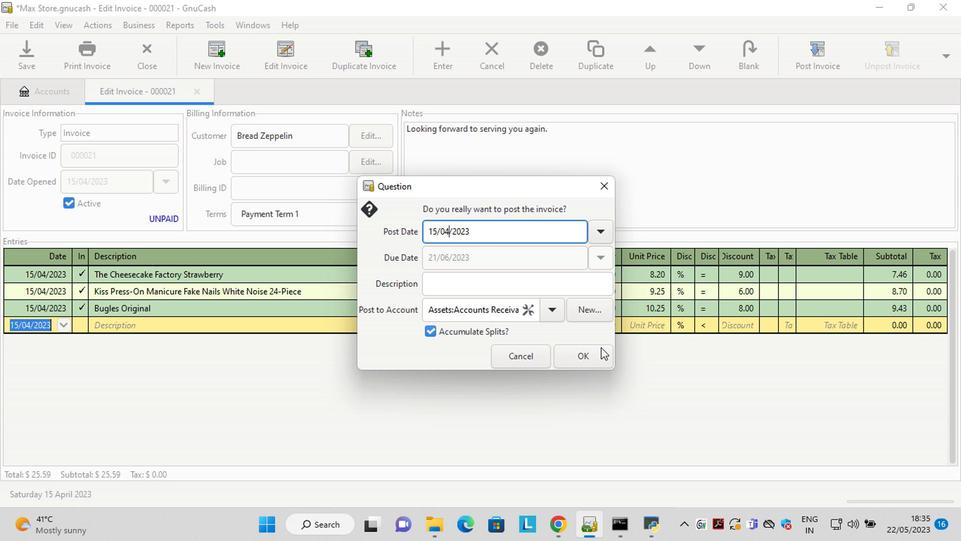 
Action: Mouse moved to (904, 56)
Screenshot: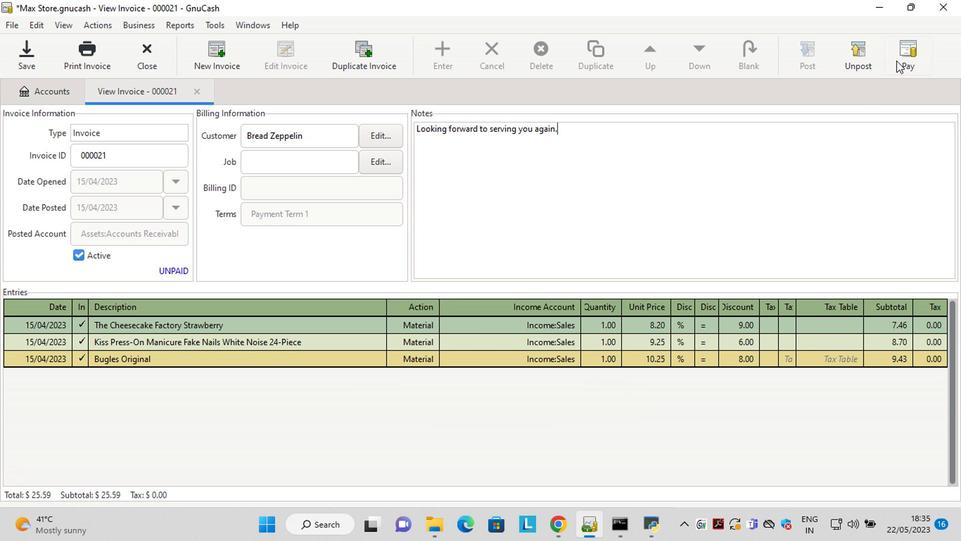 
Action: Mouse pressed left at (904, 56)
Screenshot: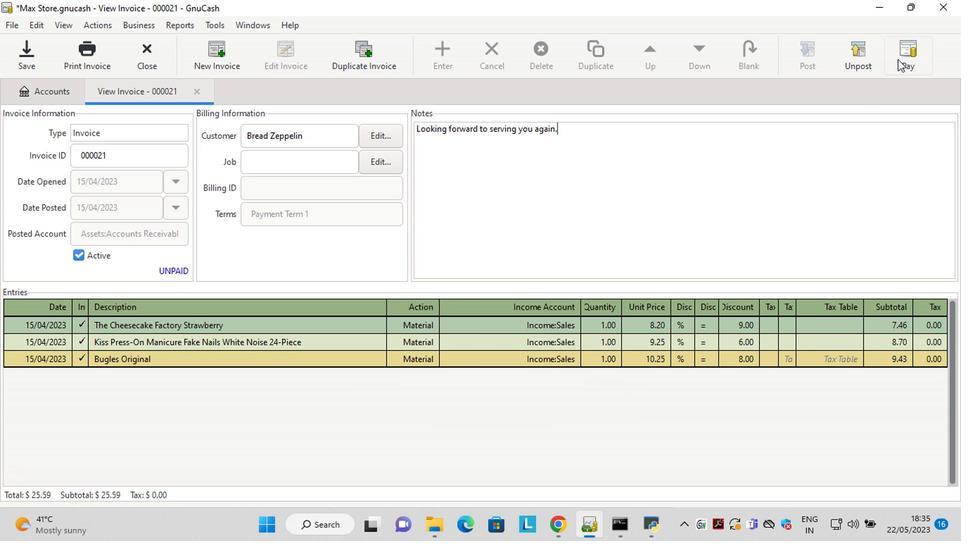 
Action: Mouse moved to (396, 271)
Screenshot: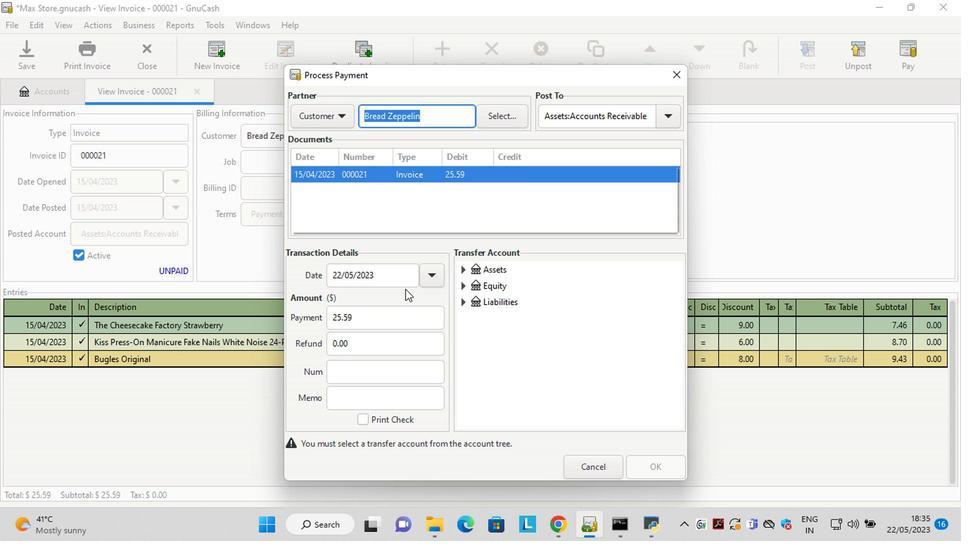 
Action: Mouse pressed left at (396, 271)
Screenshot: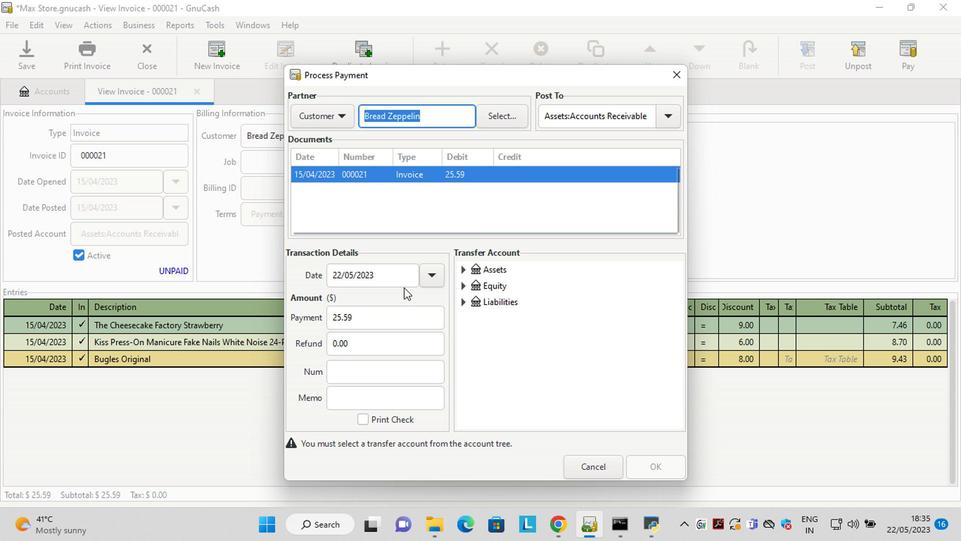 
Action: Key pressed <Key.left><Key.left><Key.left><Key.left><Key.left><Key.left><Key.left><Key.left><Key.left><Key.left><Key.left><Key.left><Key.left><Key.left><Key.delete><Key.delete>15
Screenshot: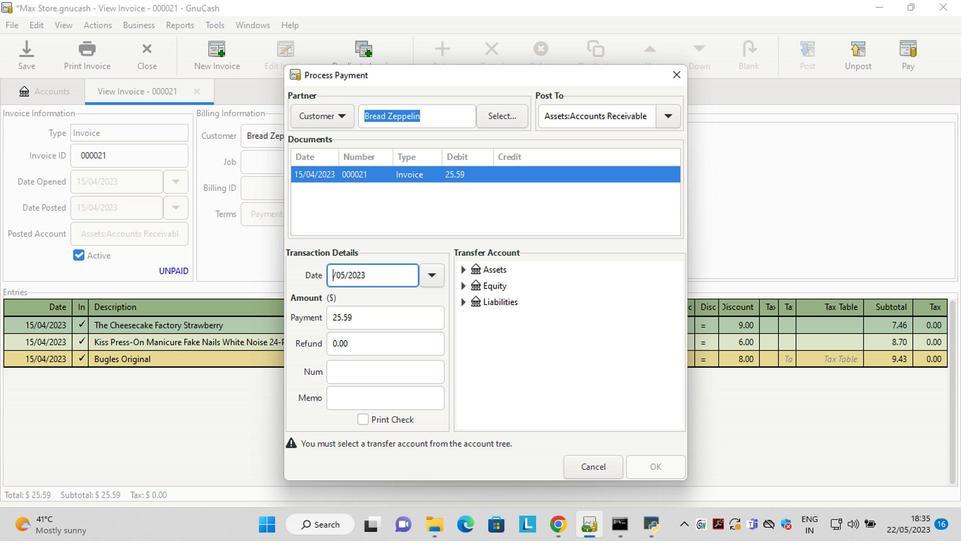 
Action: Mouse moved to (462, 264)
Screenshot: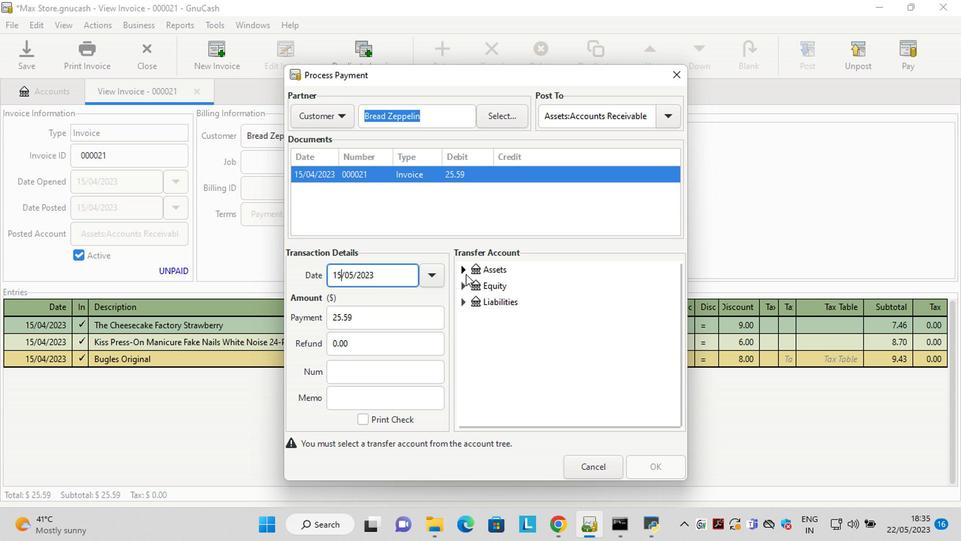 
Action: Mouse pressed left at (462, 264)
Screenshot: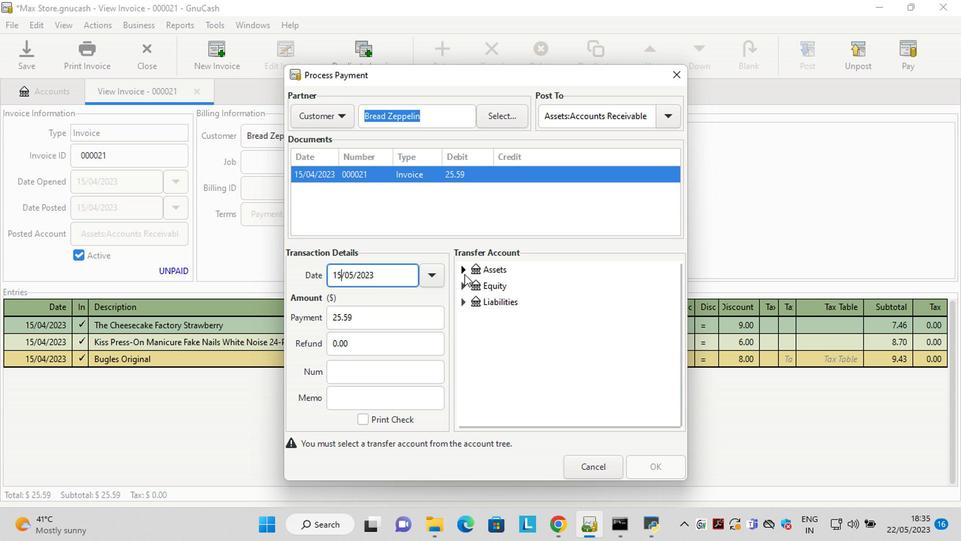 
Action: Mouse moved to (477, 277)
Screenshot: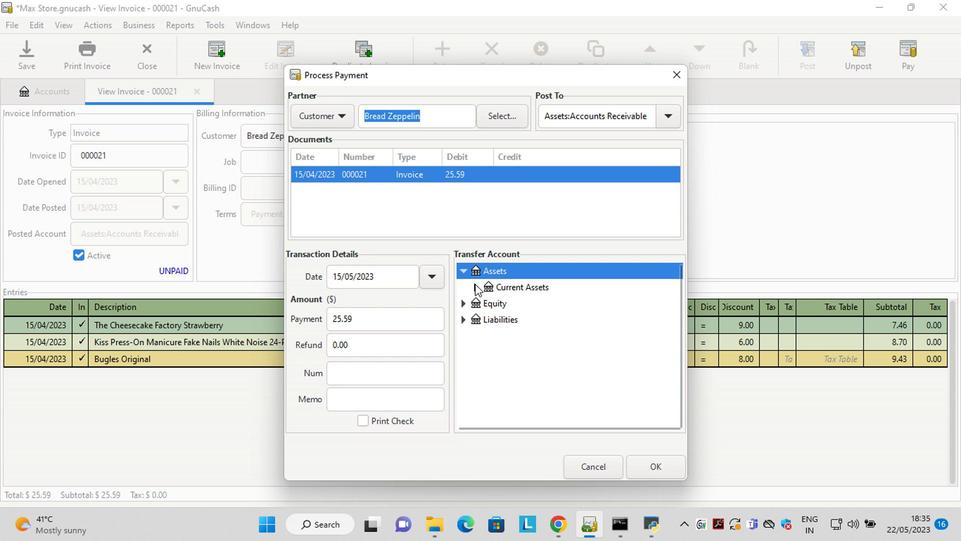 
Action: Mouse pressed left at (477, 277)
Screenshot: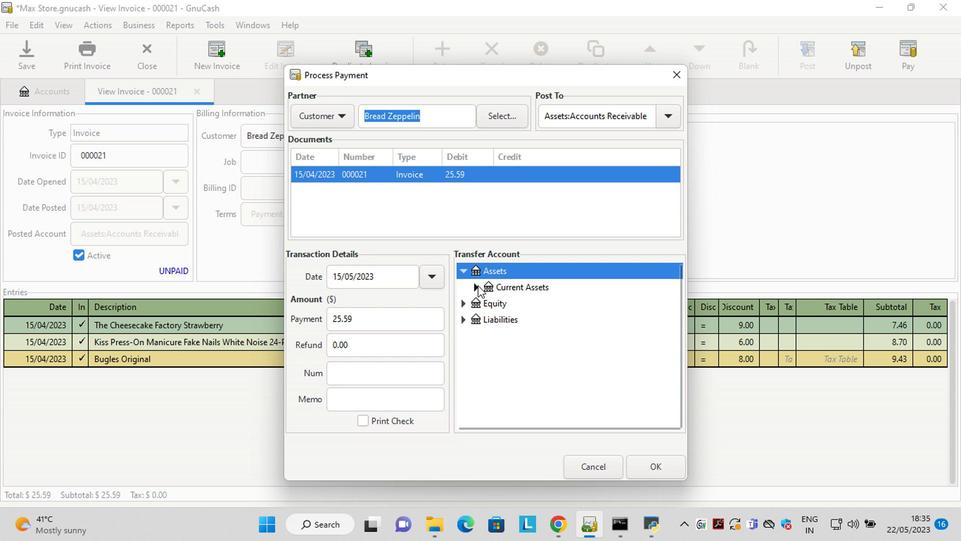 
Action: Mouse moved to (510, 294)
Screenshot: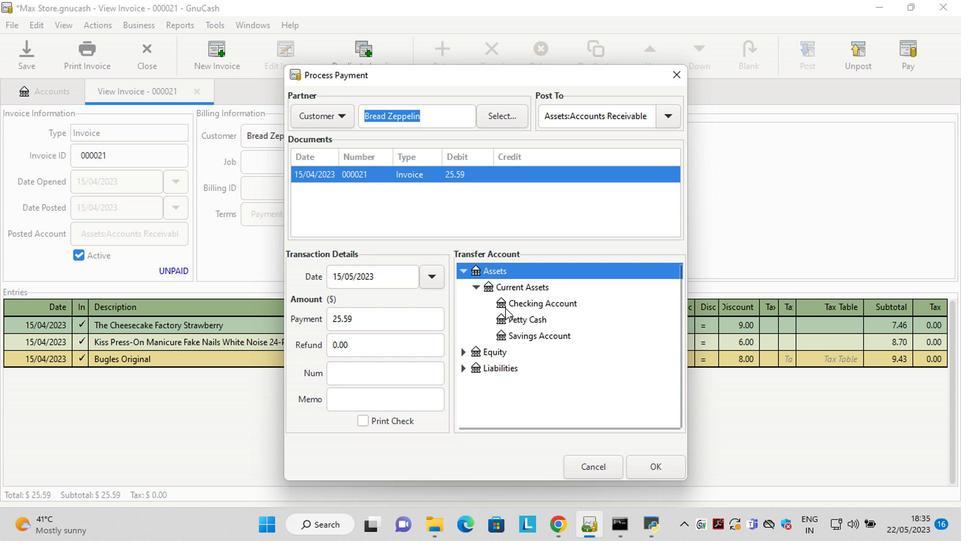 
Action: Mouse pressed left at (510, 294)
Screenshot: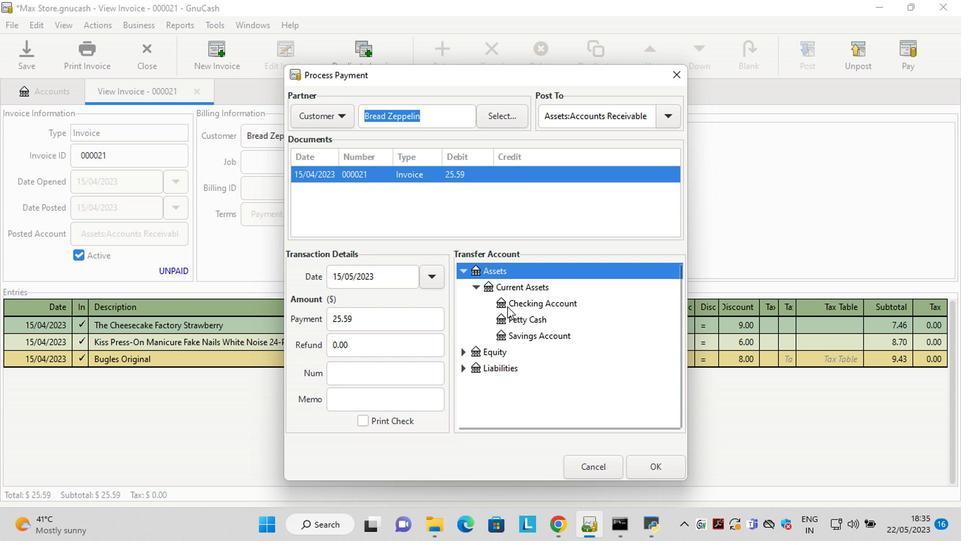 
Action: Mouse moved to (648, 446)
Screenshot: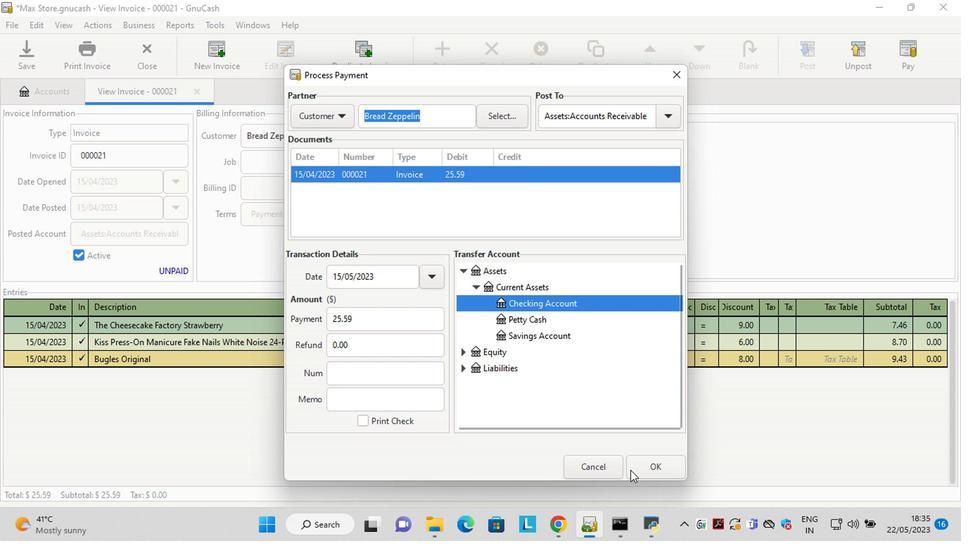 
Action: Mouse pressed left at (648, 446)
Screenshot: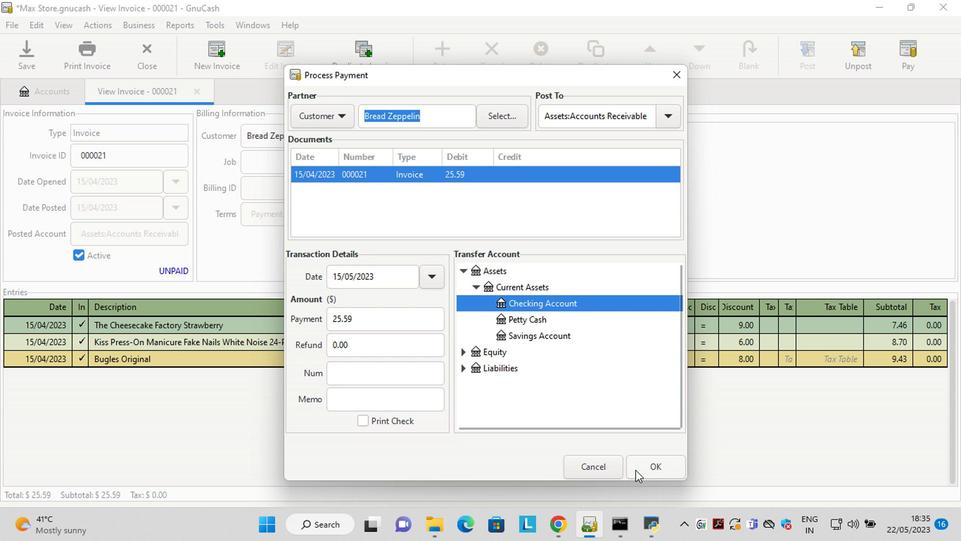 
Action: Mouse moved to (91, 54)
Screenshot: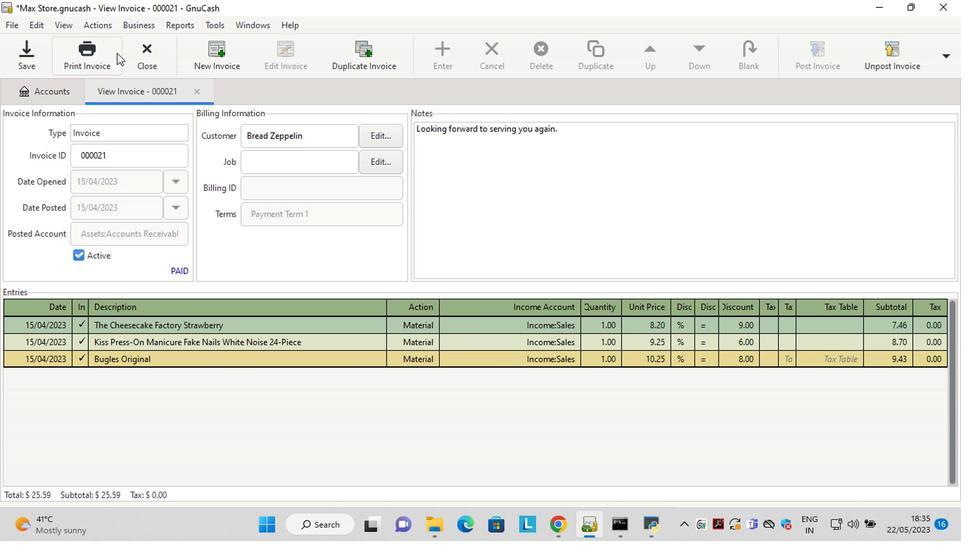 
Action: Mouse pressed left at (91, 54)
Screenshot: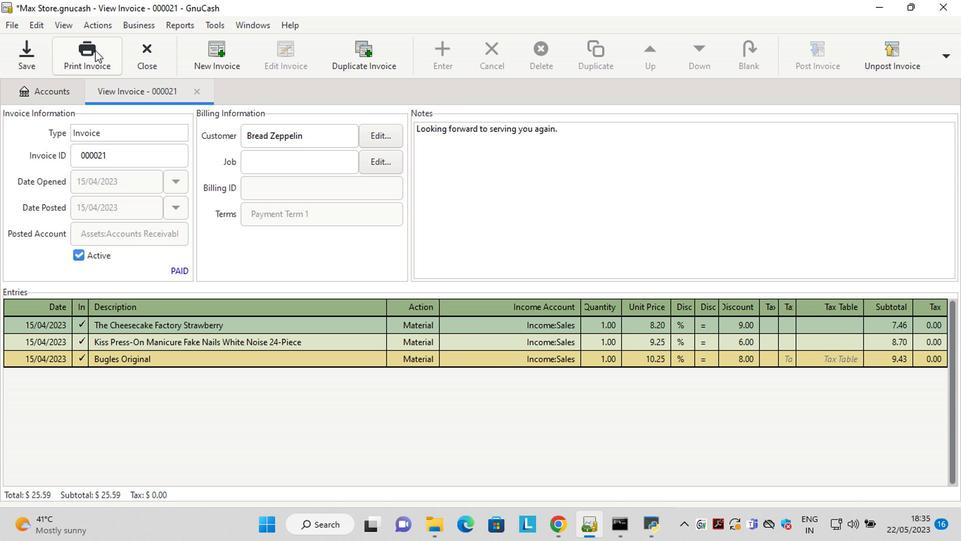 
Action: Mouse moved to (356, 55)
Screenshot: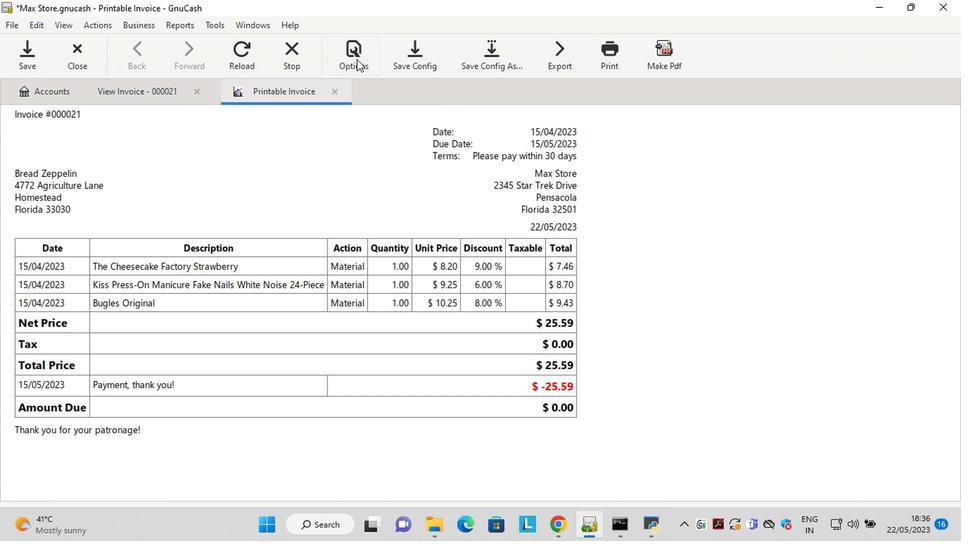 
Action: Mouse pressed left at (356, 55)
Screenshot: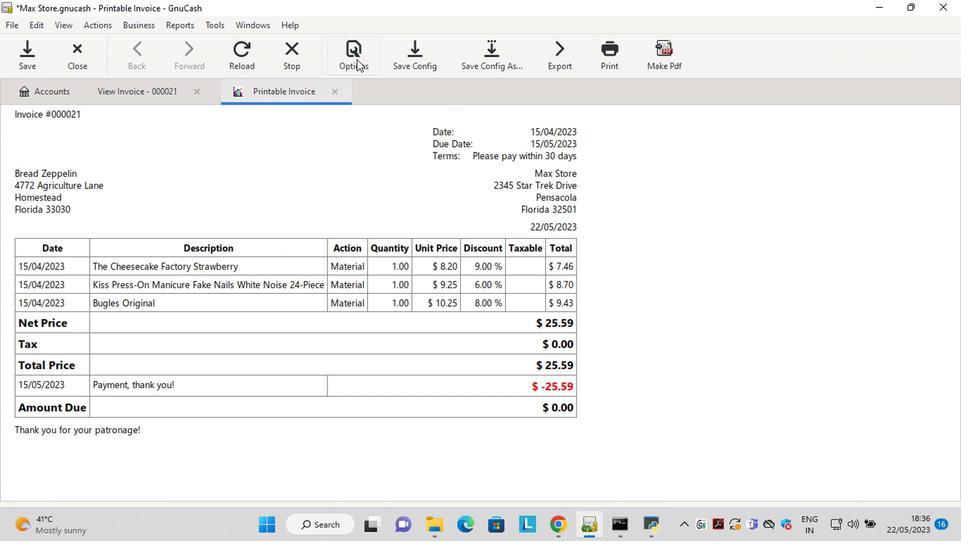 
Action: Mouse moved to (155, 147)
Screenshot: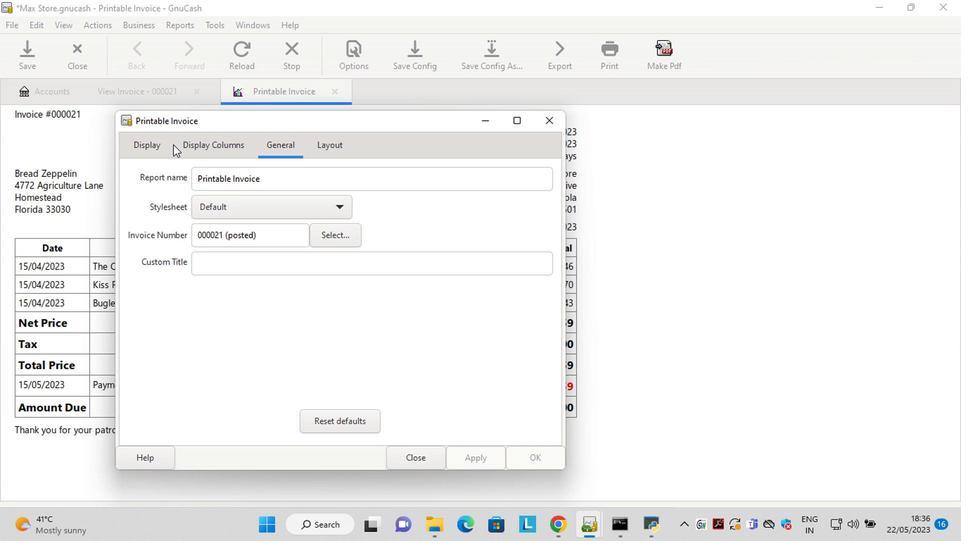 
Action: Mouse pressed left at (155, 147)
Screenshot: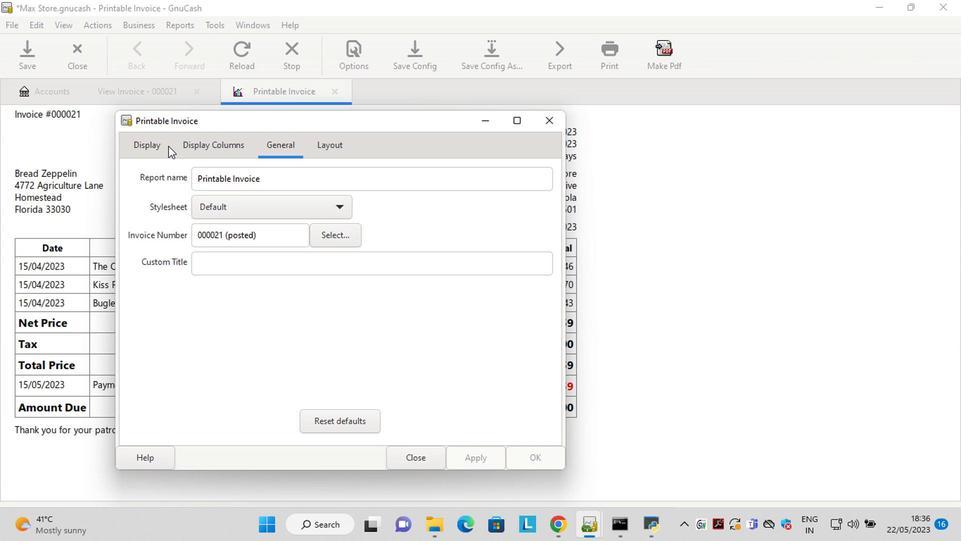 
Action: Mouse moved to (259, 293)
Screenshot: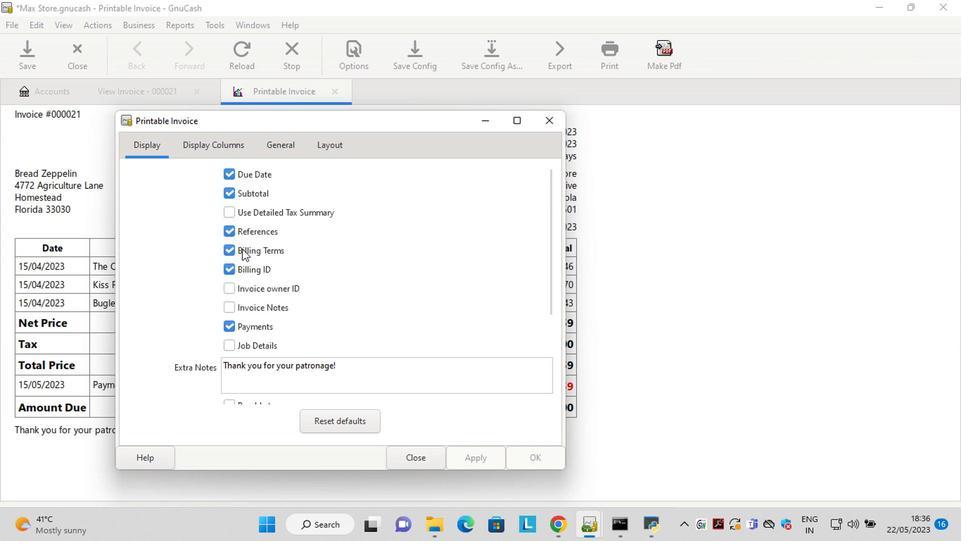 
Action: Mouse pressed left at (259, 293)
Screenshot: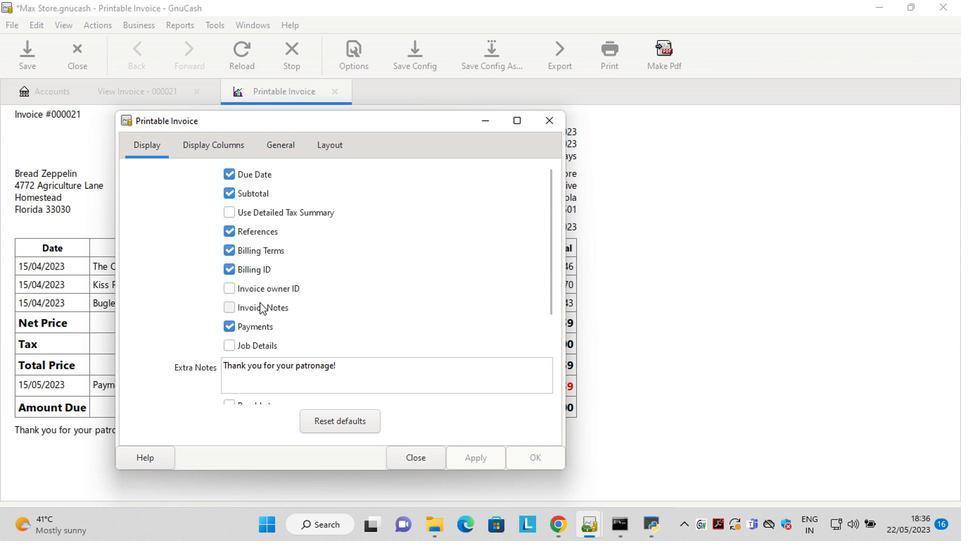 
Action: Mouse moved to (457, 437)
Screenshot: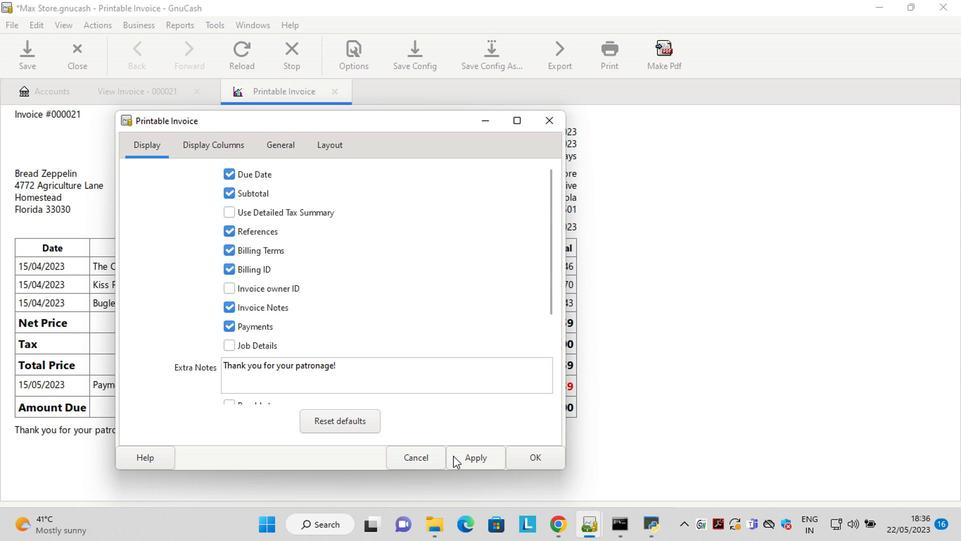 
Action: Mouse pressed left at (457, 437)
Screenshot: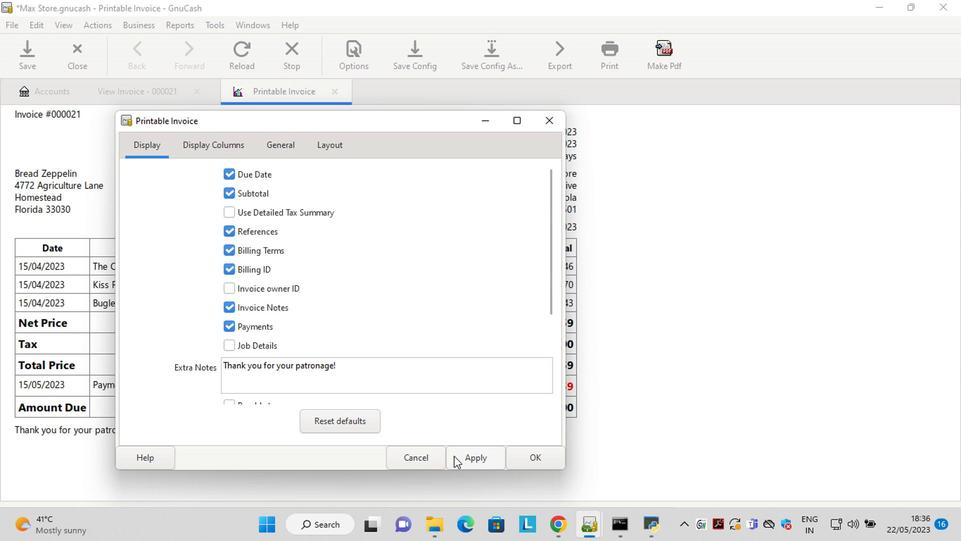 
Action: Mouse moved to (410, 432)
Screenshot: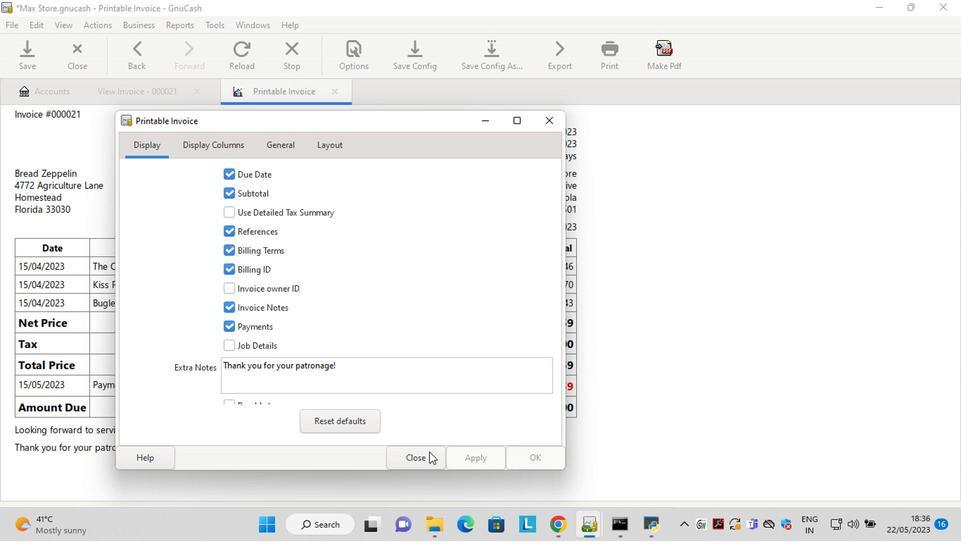 
Action: Mouse pressed left at (410, 432)
Screenshot: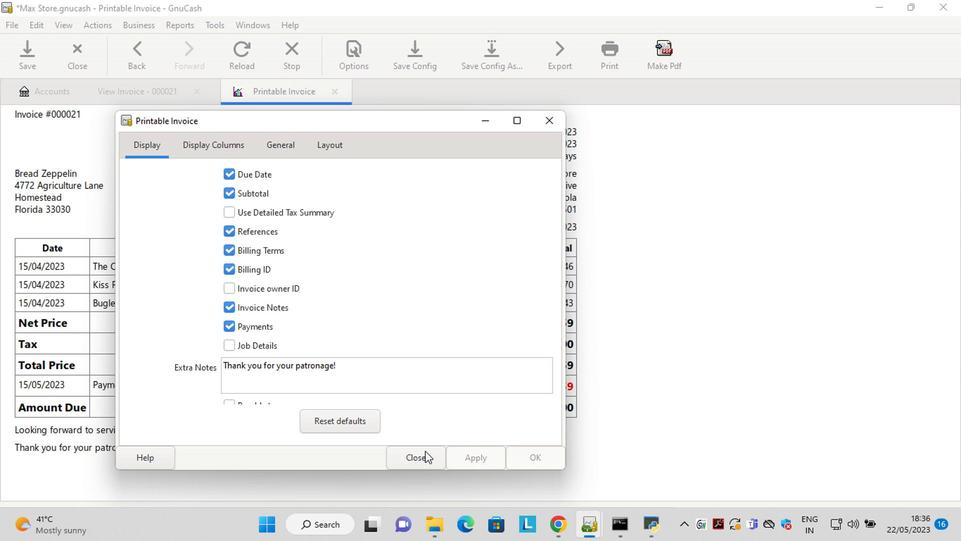 
Action: Mouse moved to (381, 388)
Screenshot: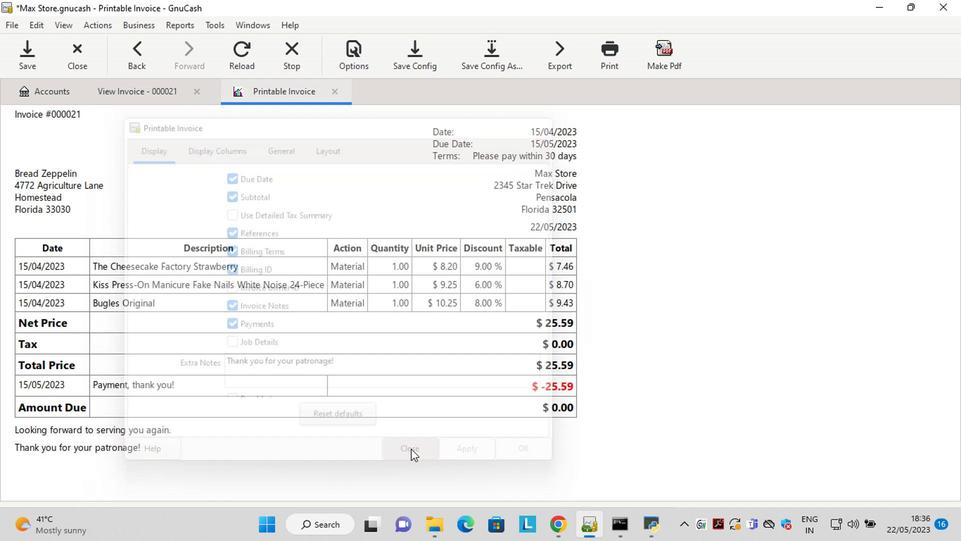 
